 Task: In the  document claim.rtf Use the tool word Count 'and display word count while typing'. Find the word using Dictionary 'invaluable'. Below name insert the link: www.wikipedia.org
Action: Mouse moved to (217, 93)
Screenshot: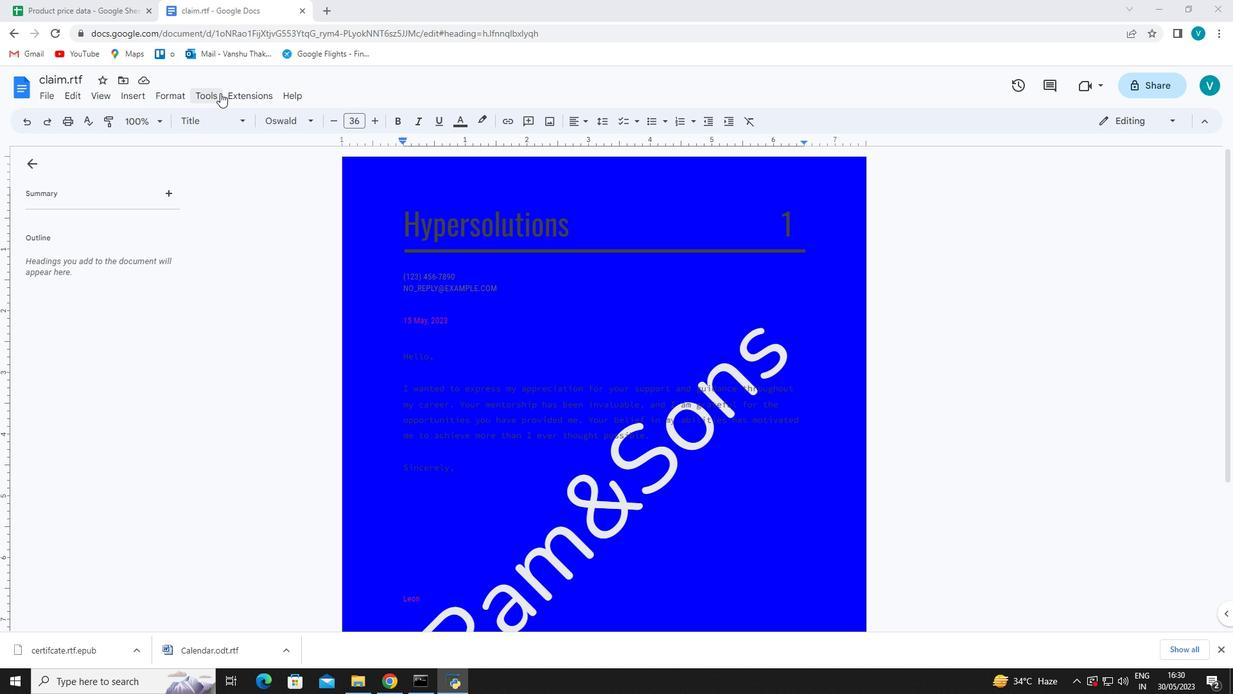 
Action: Mouse pressed left at (217, 93)
Screenshot: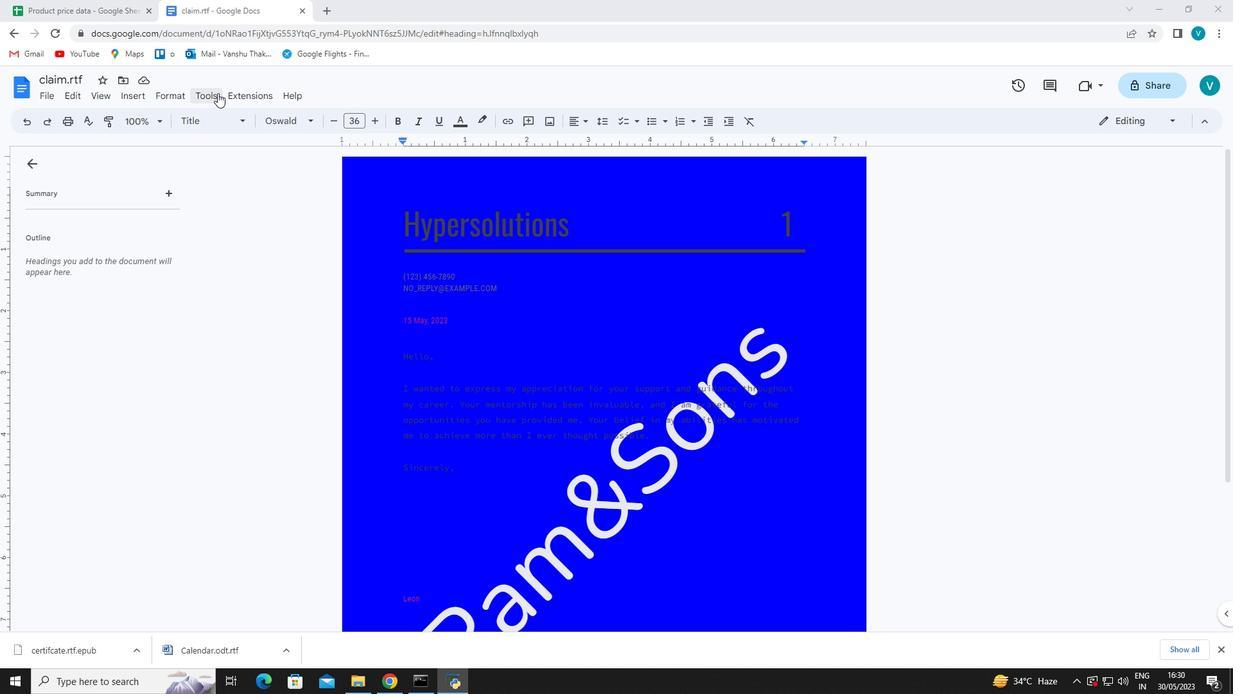 
Action: Mouse moved to (226, 138)
Screenshot: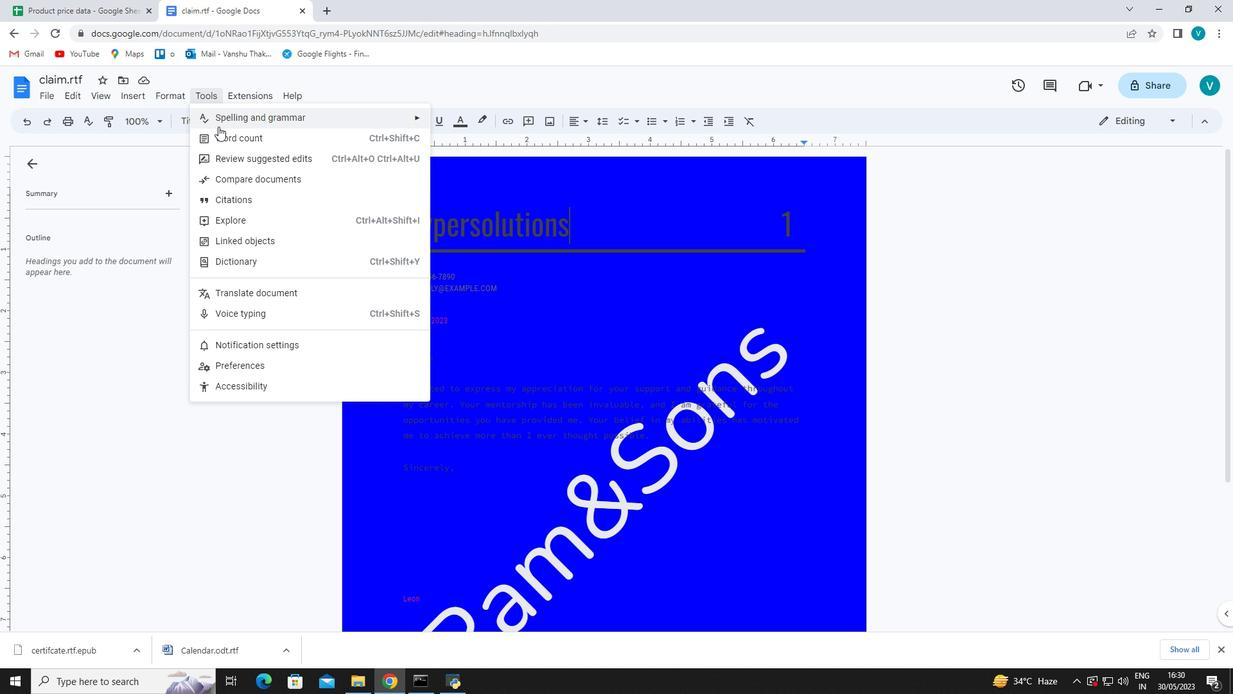 
Action: Mouse pressed left at (226, 138)
Screenshot: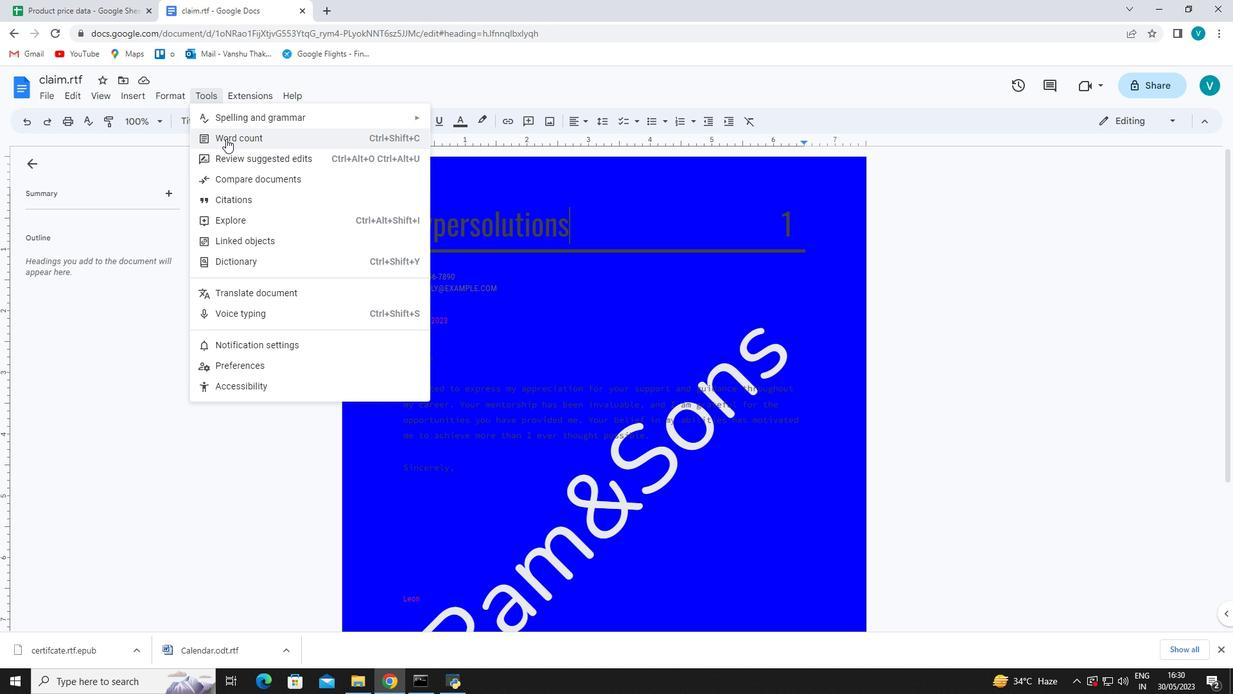 
Action: Mouse moved to (538, 402)
Screenshot: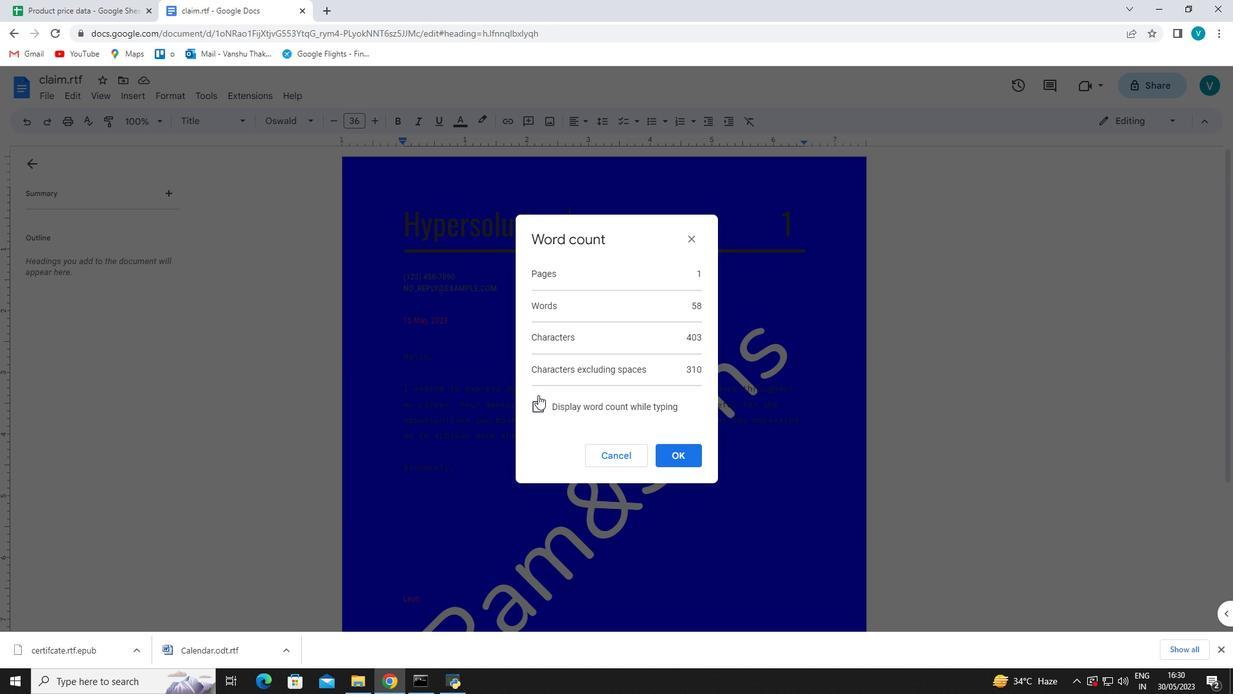 
Action: Mouse pressed left at (538, 402)
Screenshot: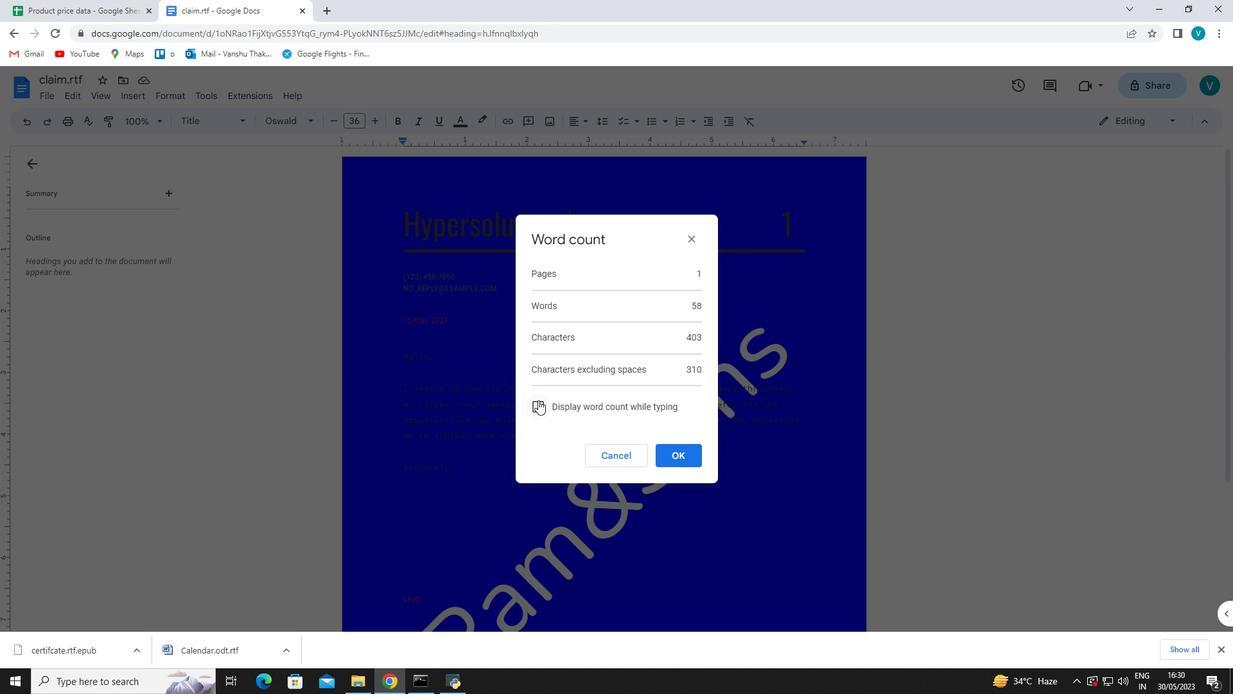 
Action: Mouse moved to (661, 449)
Screenshot: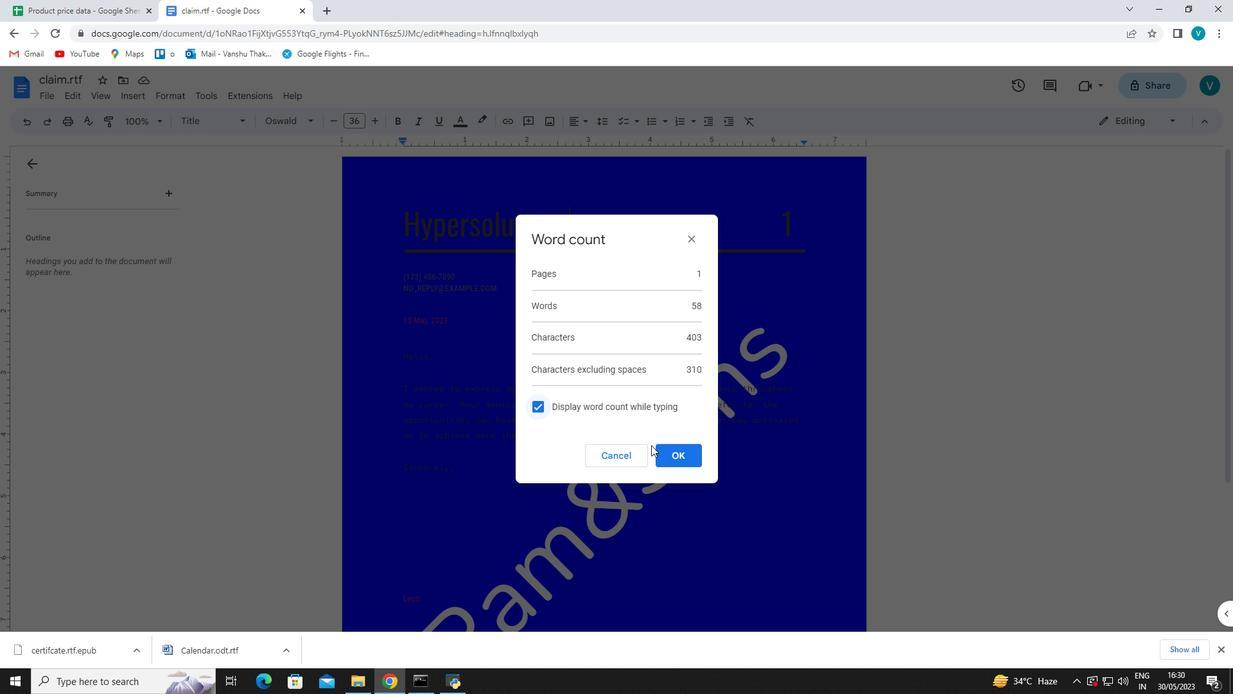 
Action: Mouse pressed left at (661, 449)
Screenshot: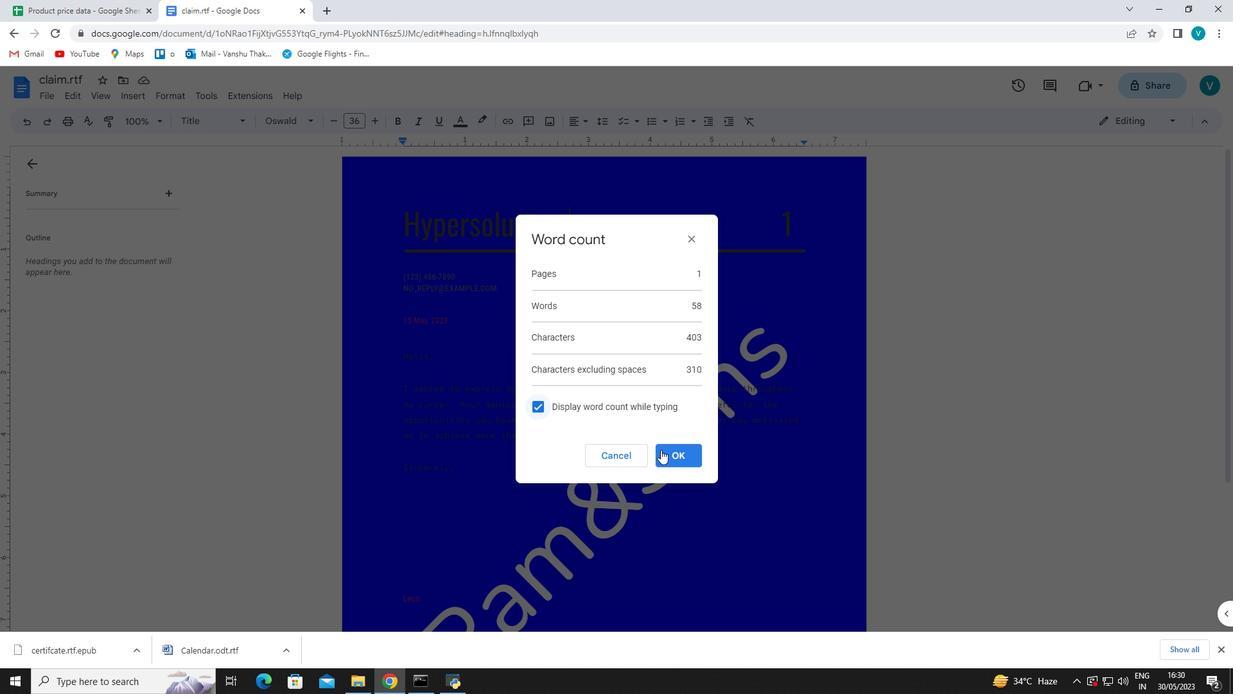 
Action: Mouse moved to (209, 97)
Screenshot: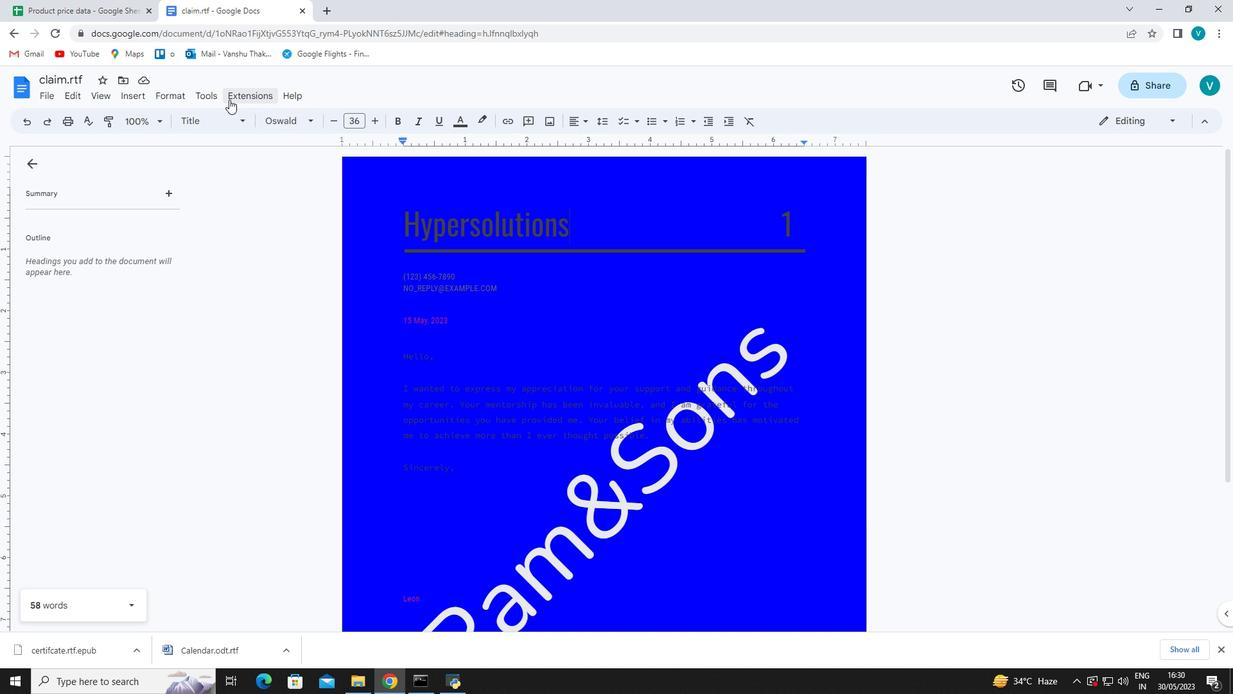 
Action: Mouse pressed left at (209, 97)
Screenshot: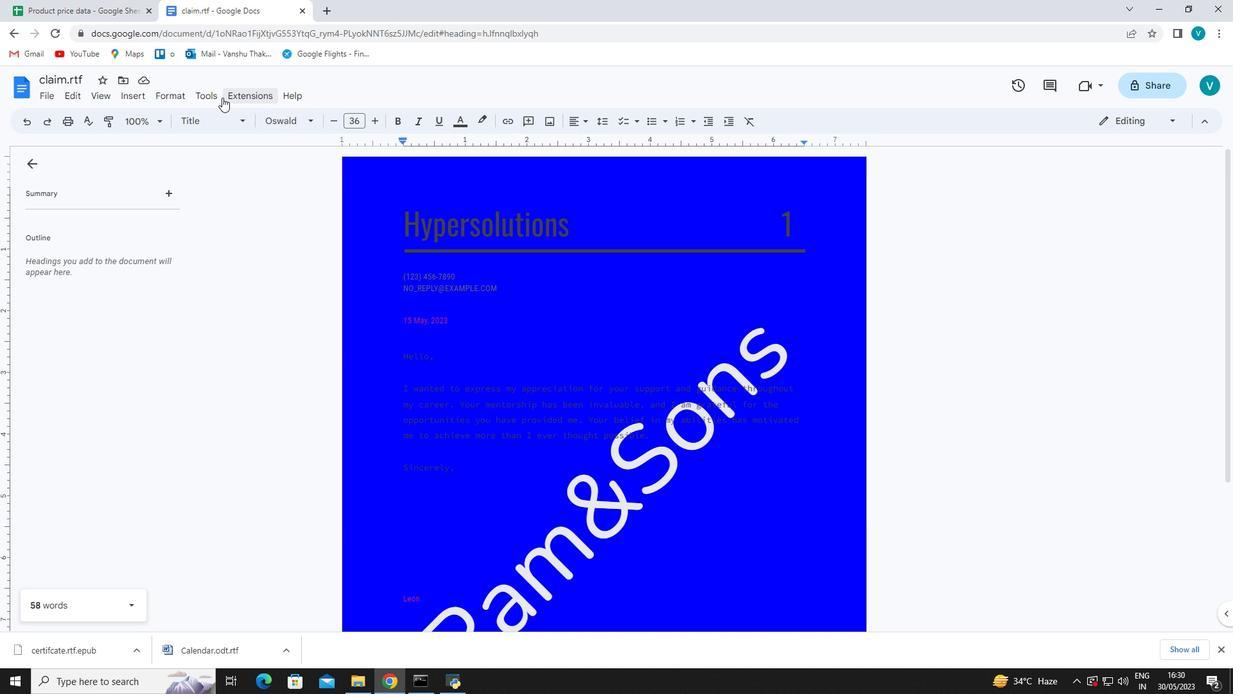 
Action: Mouse moved to (264, 257)
Screenshot: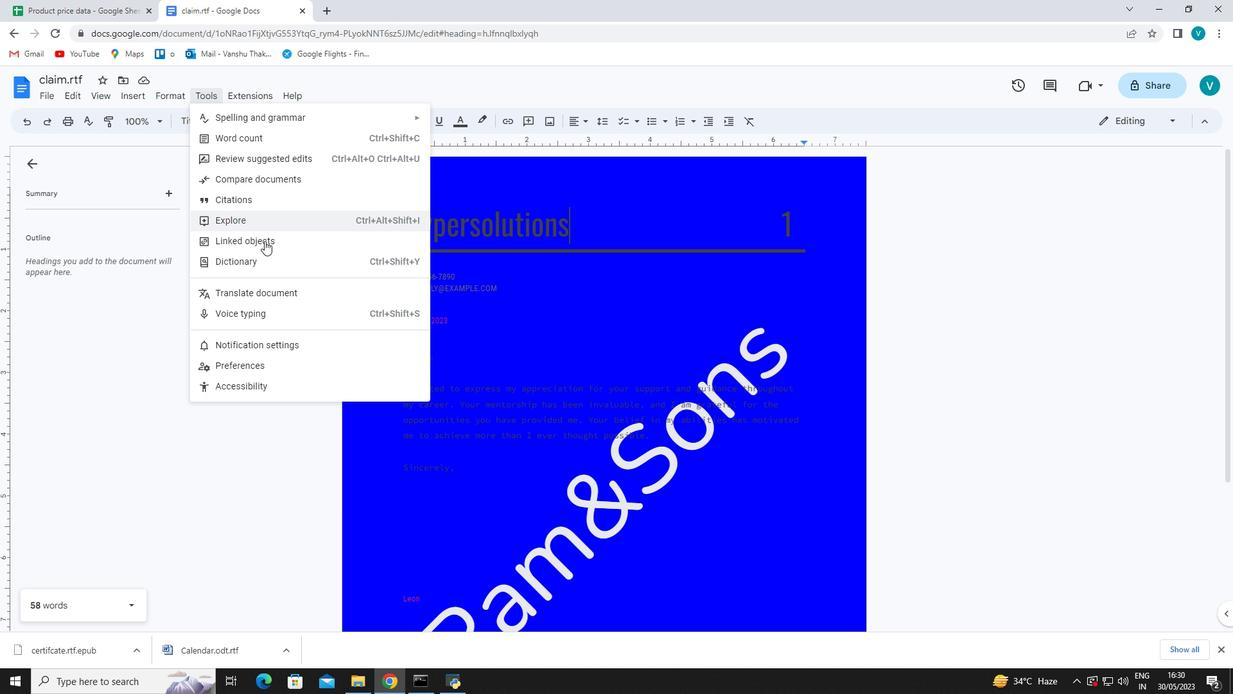 
Action: Mouse pressed left at (264, 257)
Screenshot: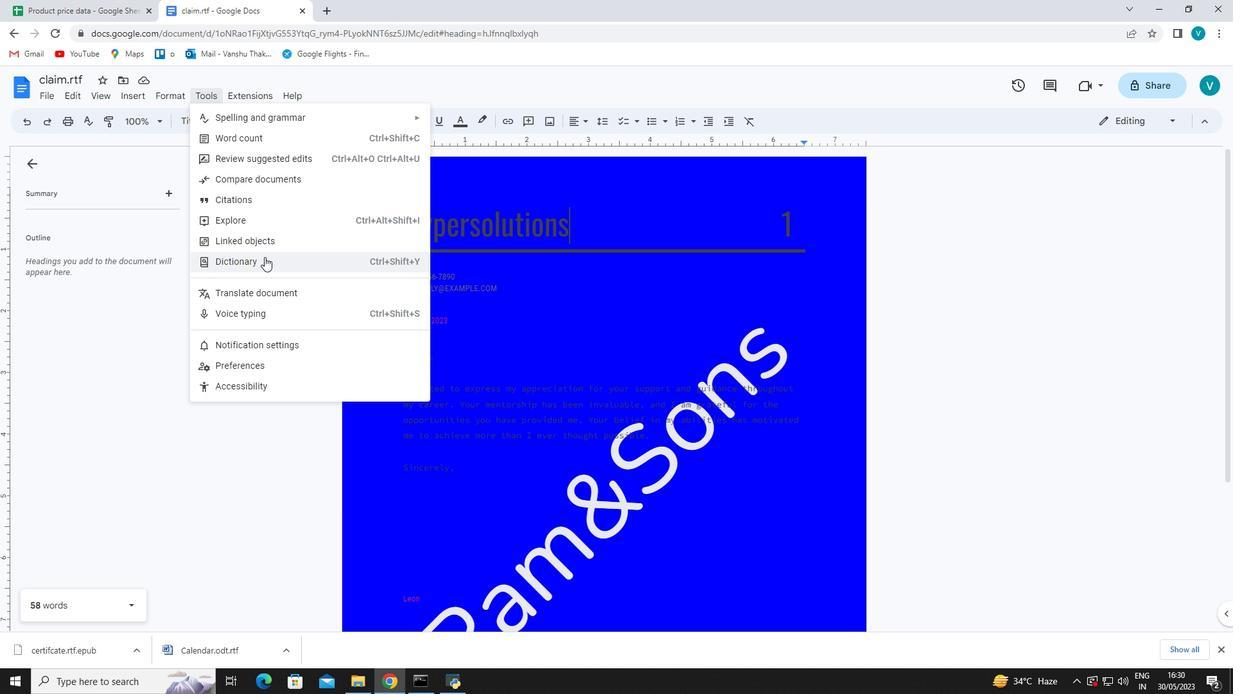 
Action: Mouse moved to (1099, 156)
Screenshot: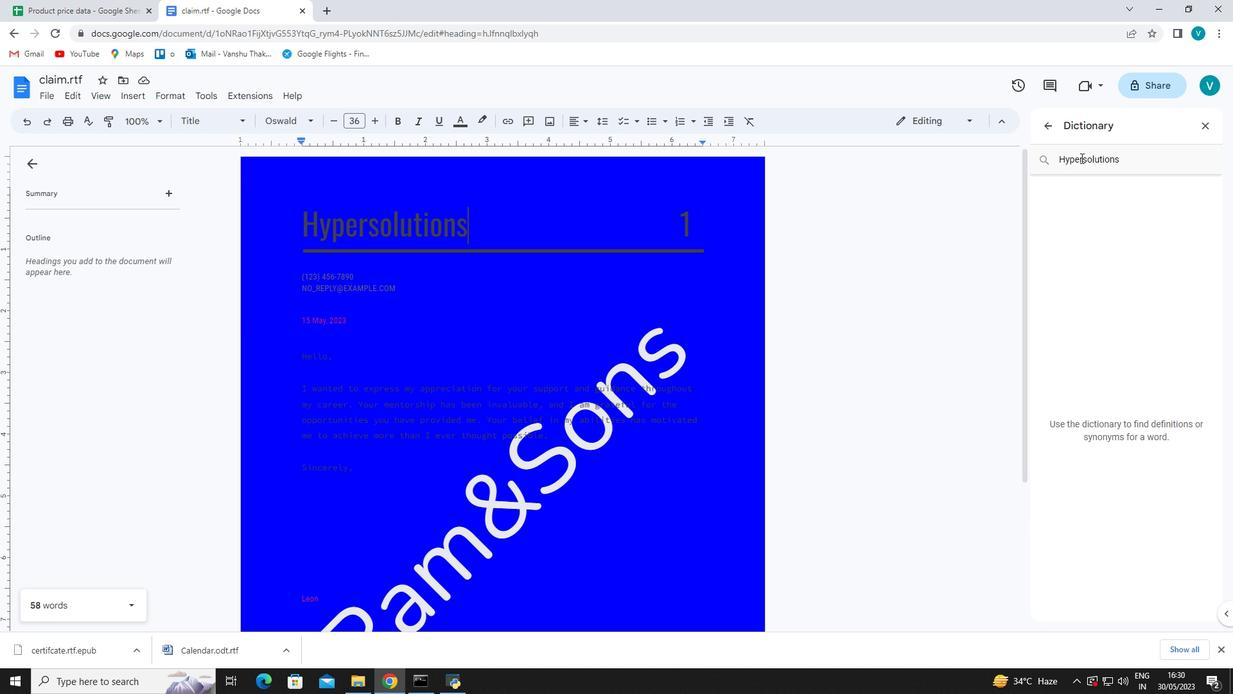 
Action: Mouse pressed left at (1099, 156)
Screenshot: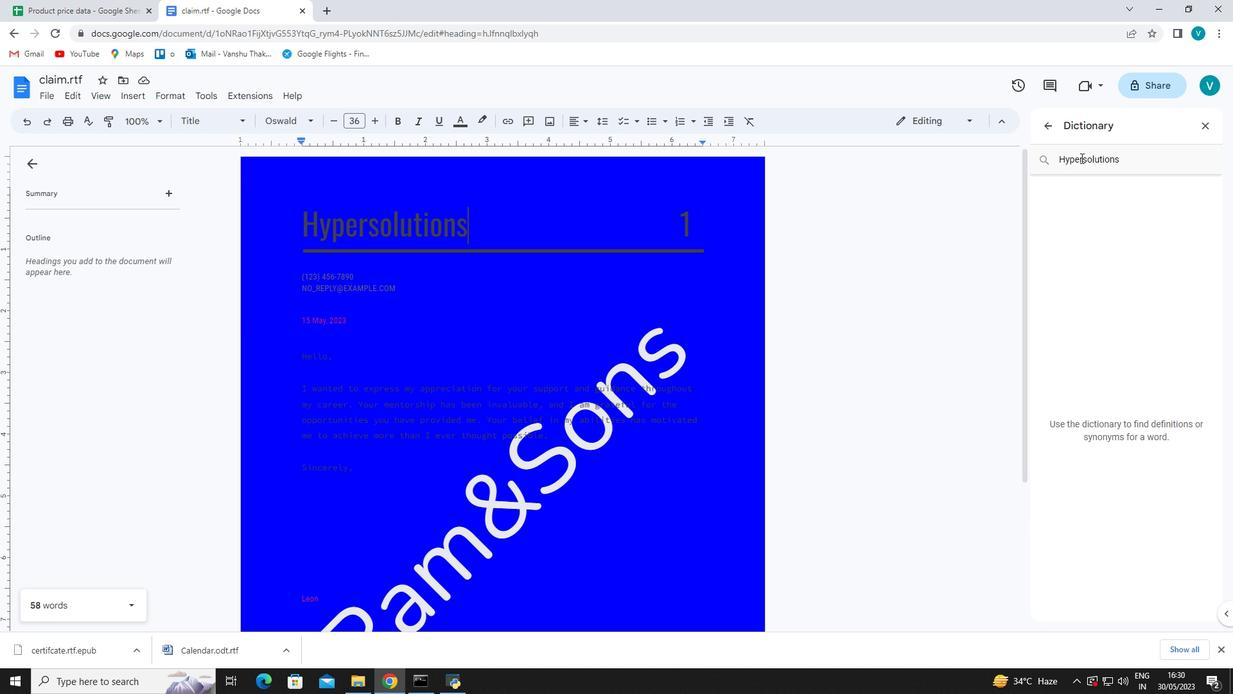 
Action: Mouse moved to (1123, 161)
Screenshot: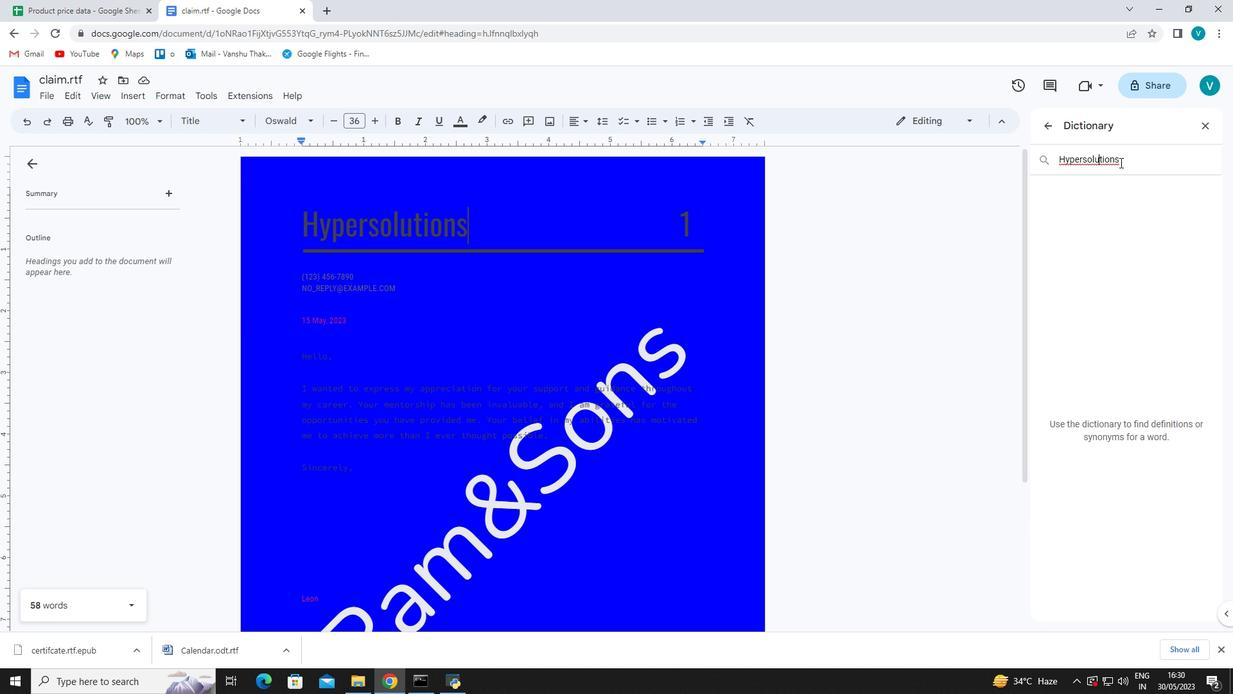 
Action: Mouse pressed left at (1123, 161)
Screenshot: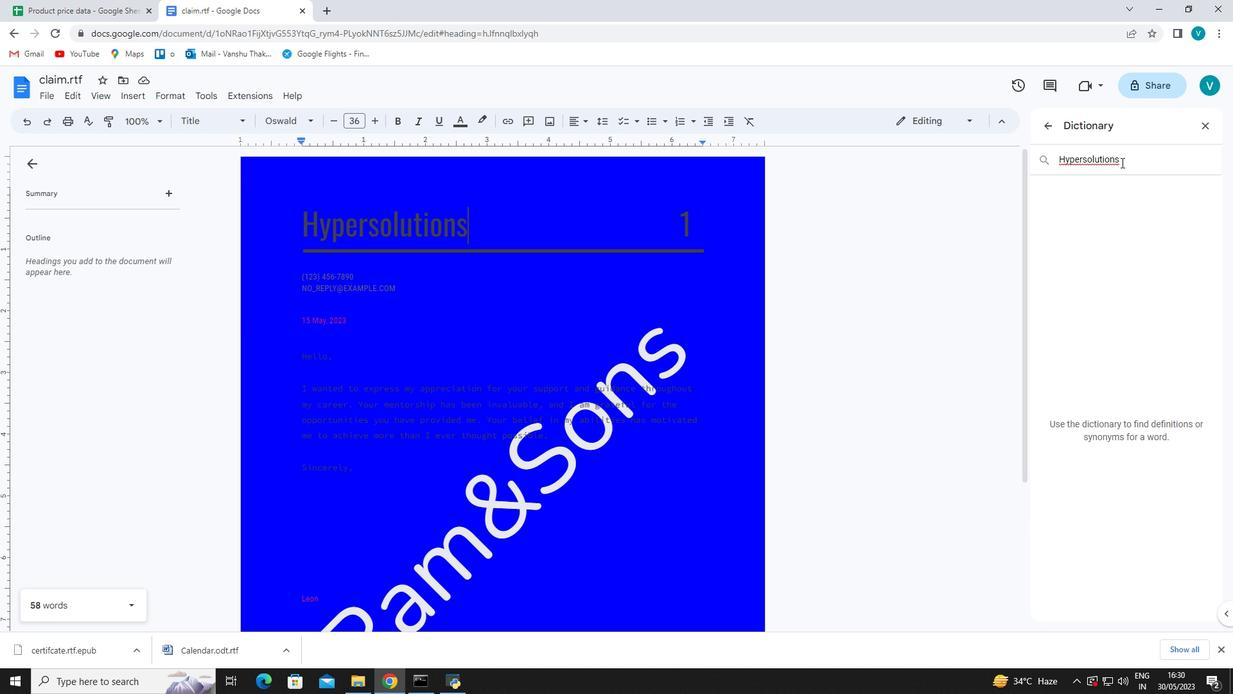 
Action: Mouse moved to (1039, 154)
Screenshot: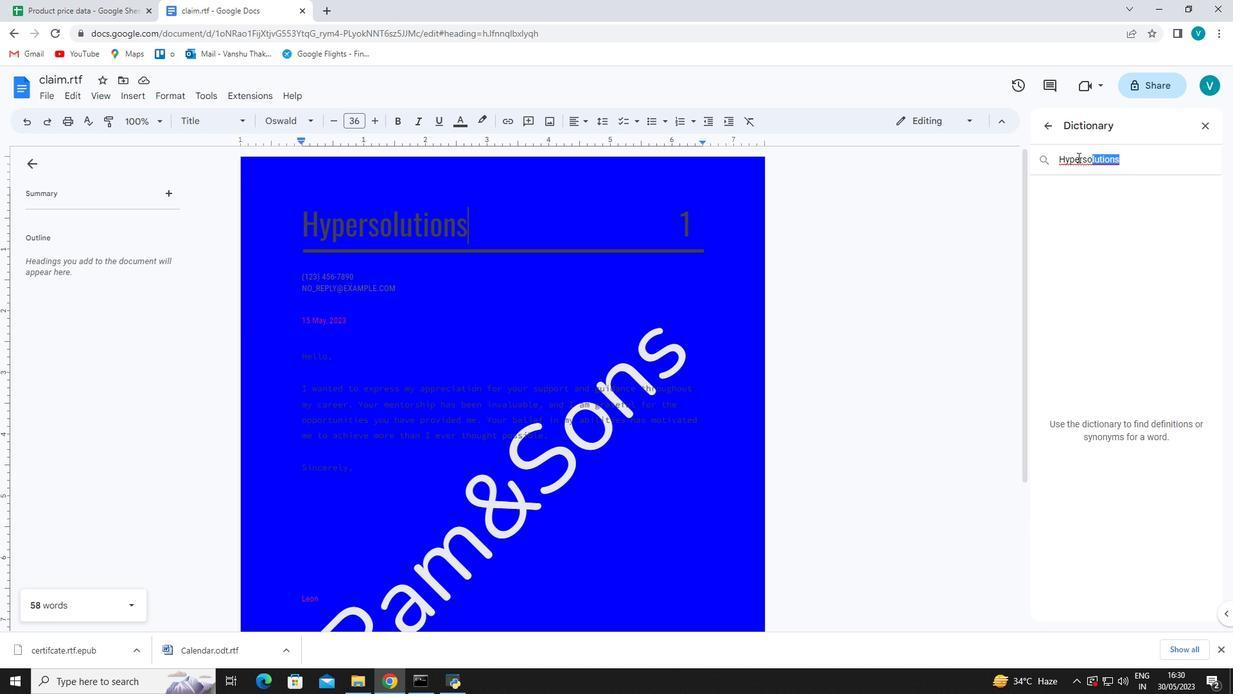 
Action: Key pressed <Key.shift>
Screenshot: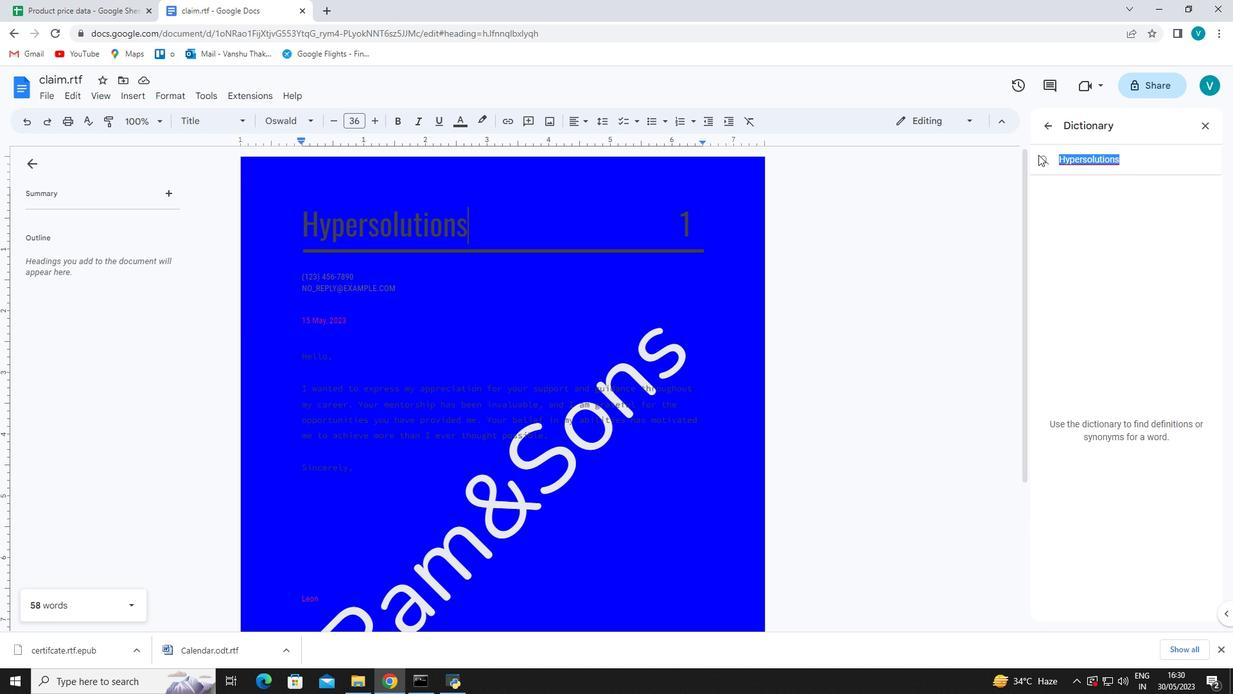 
Action: Mouse moved to (1016, 143)
Screenshot: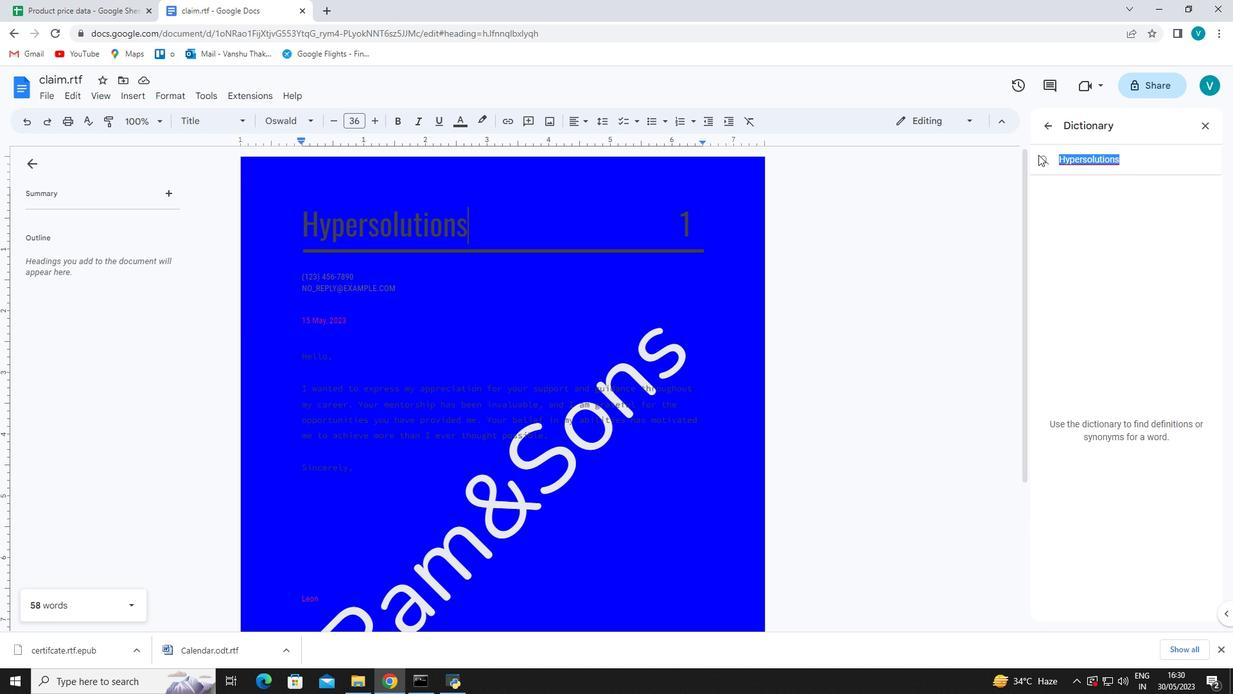 
Action: Key pressed invaluable<Key.enter>
Screenshot: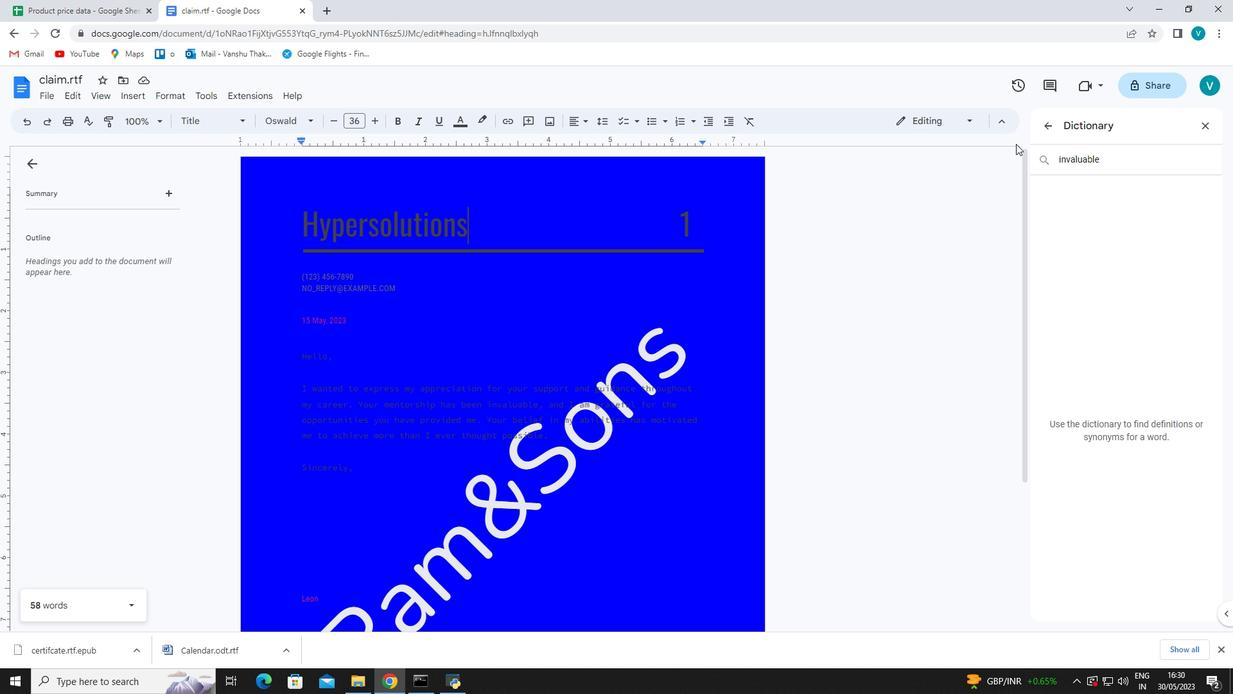 
Action: Mouse moved to (1156, 210)
Screenshot: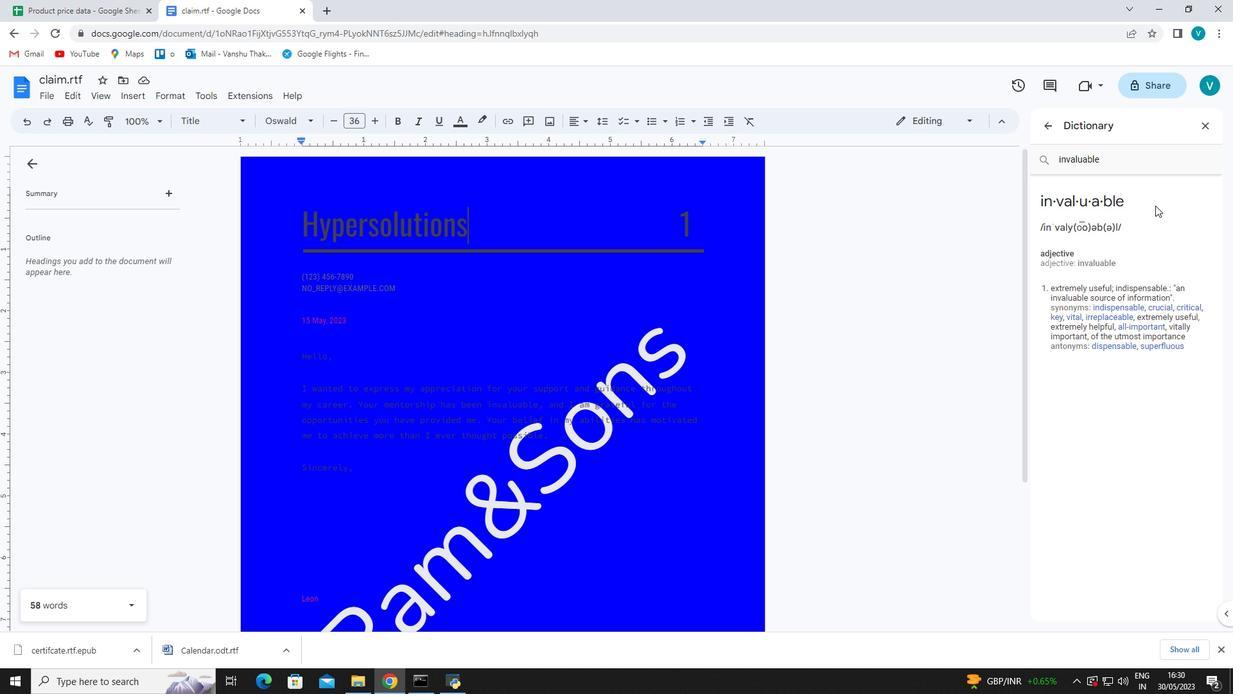 
Action: Mouse scrolled (1156, 210) with delta (0, 0)
Screenshot: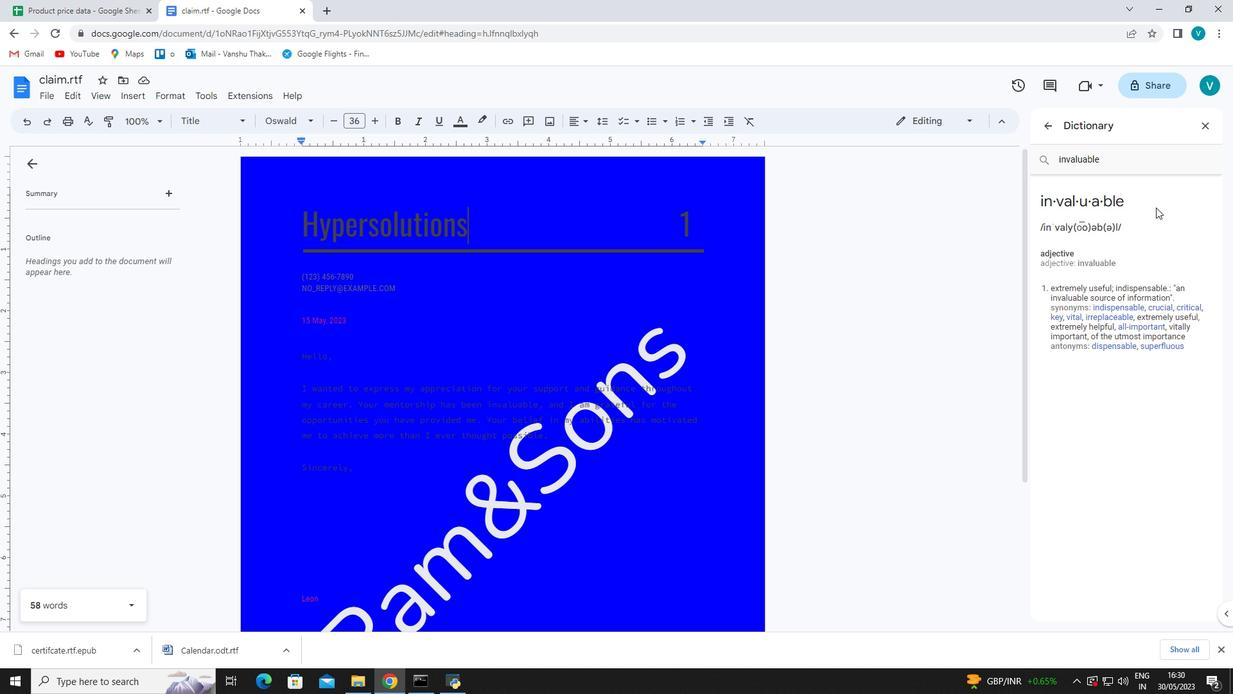 
Action: Mouse moved to (1155, 213)
Screenshot: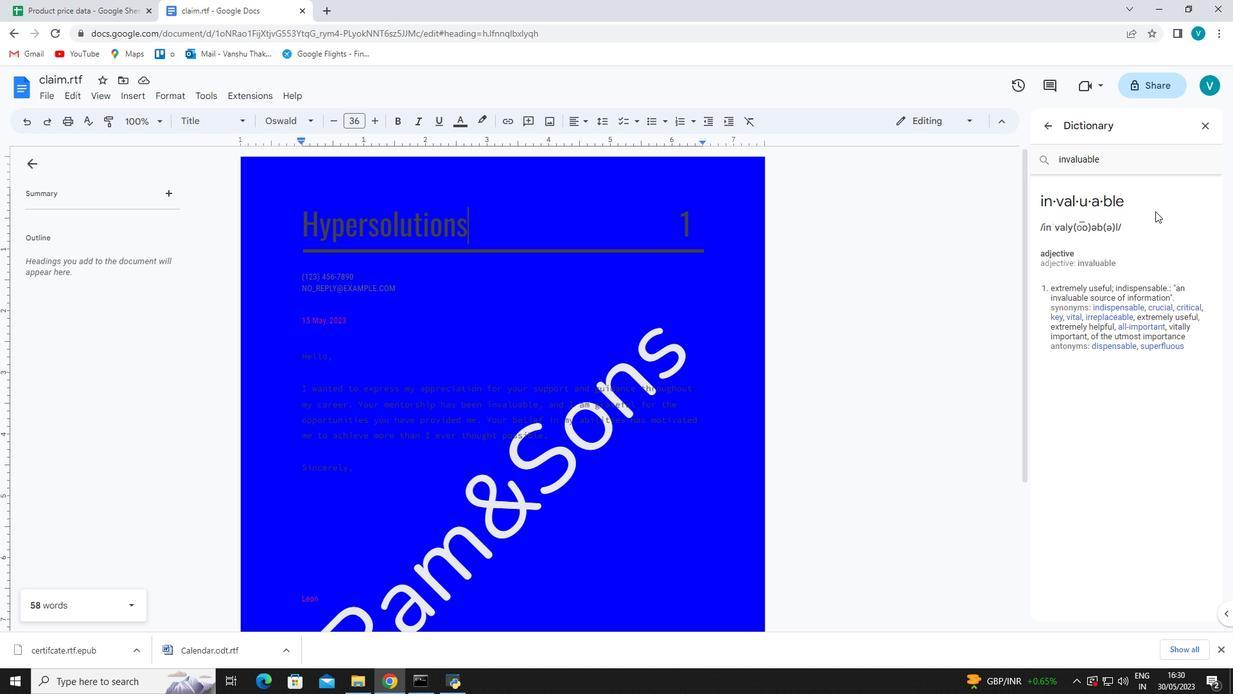 
Action: Mouse scrolled (1155, 212) with delta (0, 0)
Screenshot: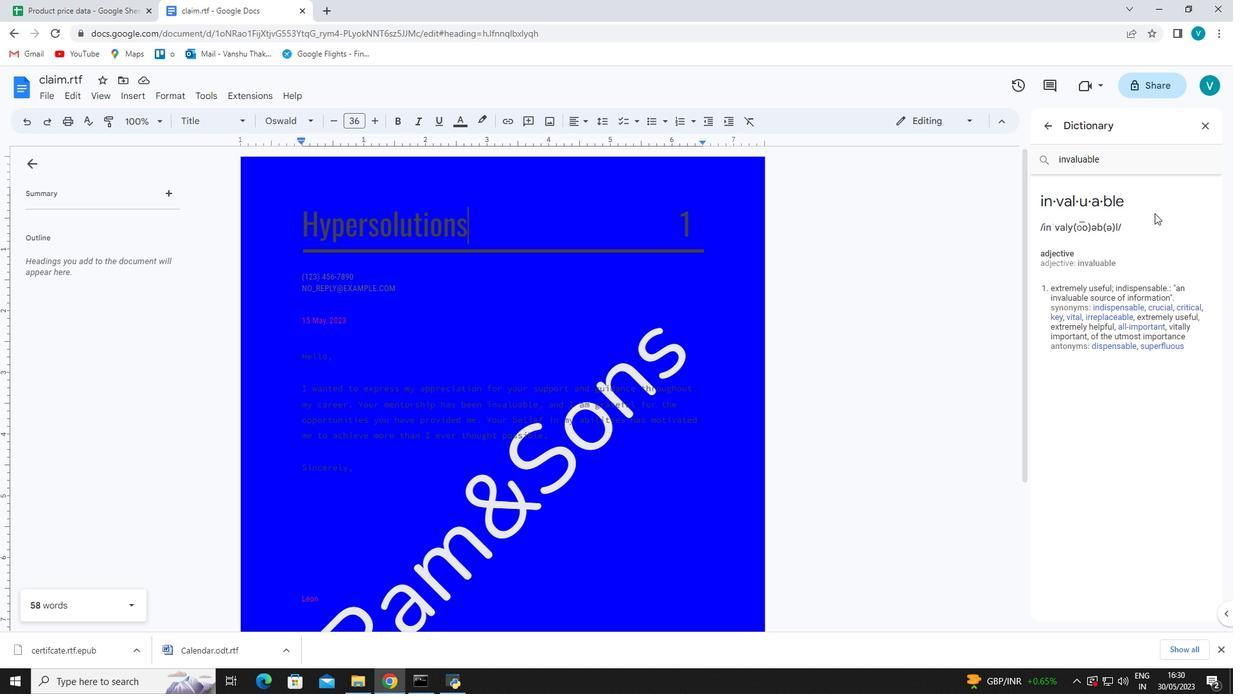 
Action: Mouse scrolled (1155, 212) with delta (0, 0)
Screenshot: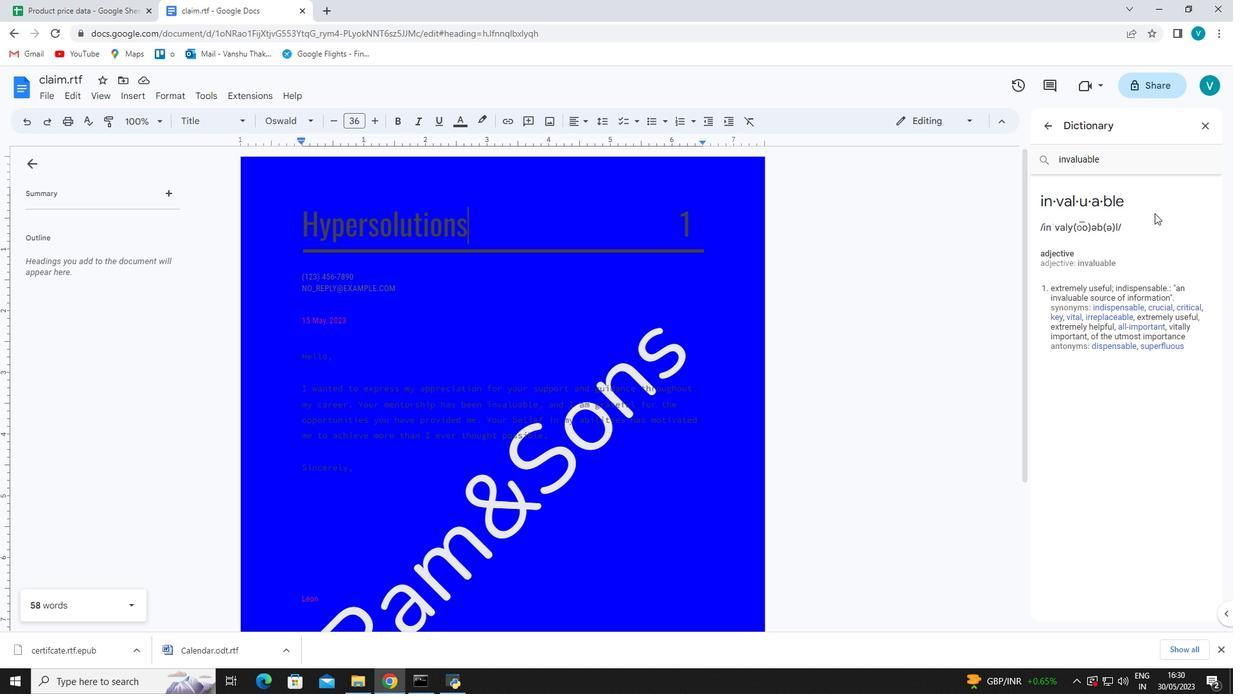 
Action: Mouse scrolled (1155, 212) with delta (0, 0)
Screenshot: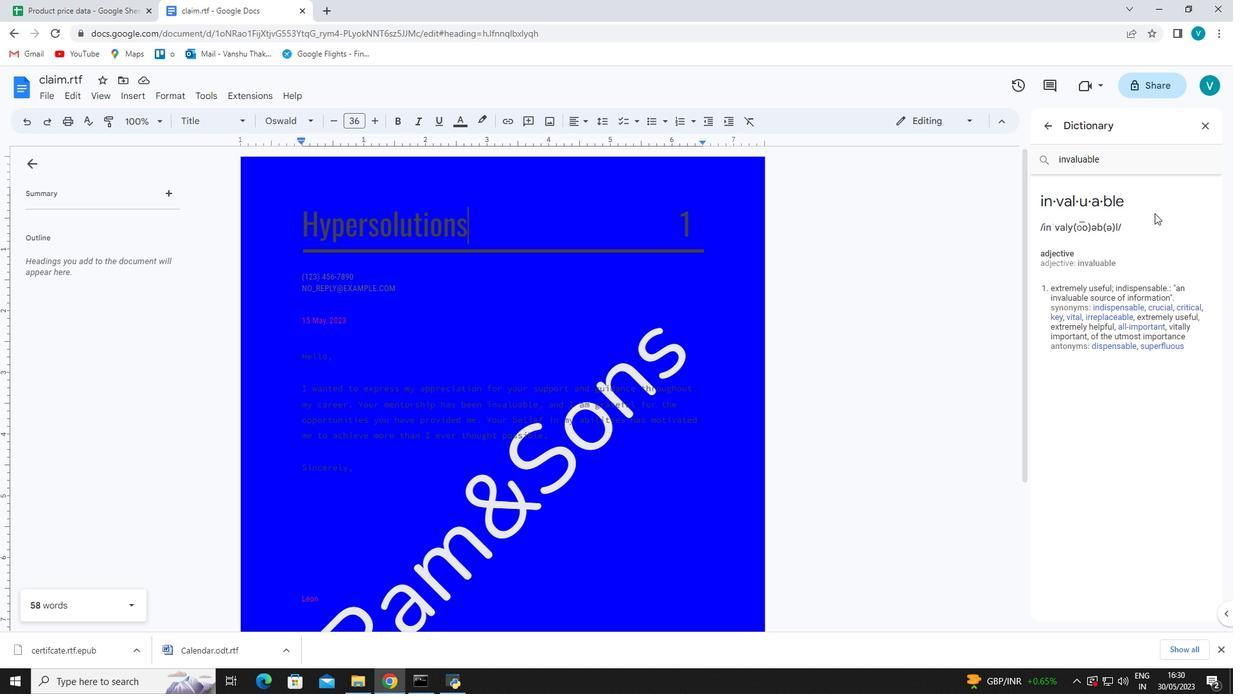 
Action: Mouse moved to (627, 460)
Screenshot: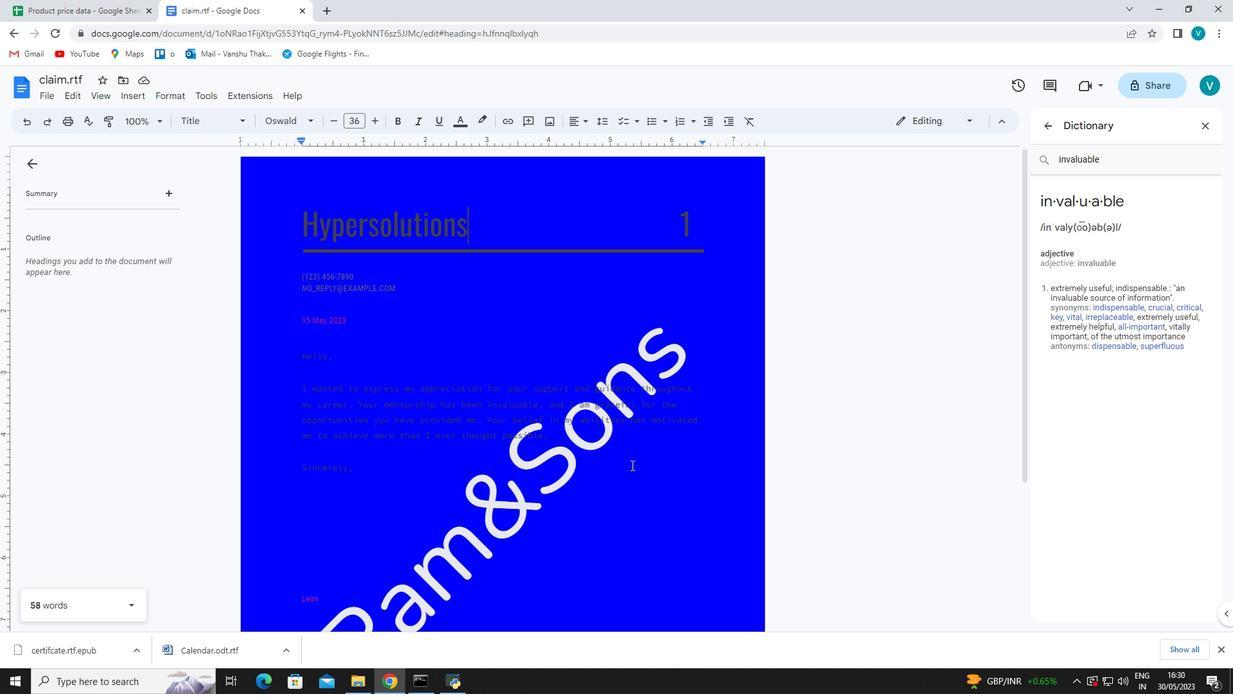 
Action: Mouse scrolled (627, 460) with delta (0, 0)
Screenshot: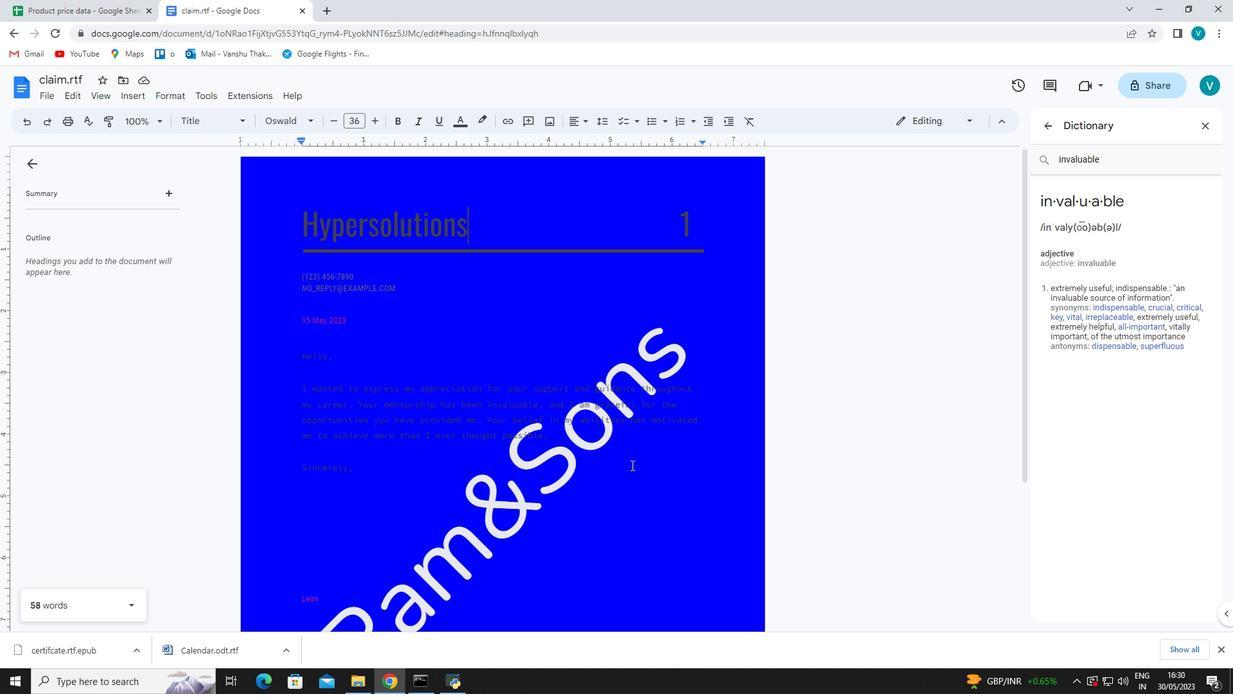 
Action: Mouse moved to (624, 449)
Screenshot: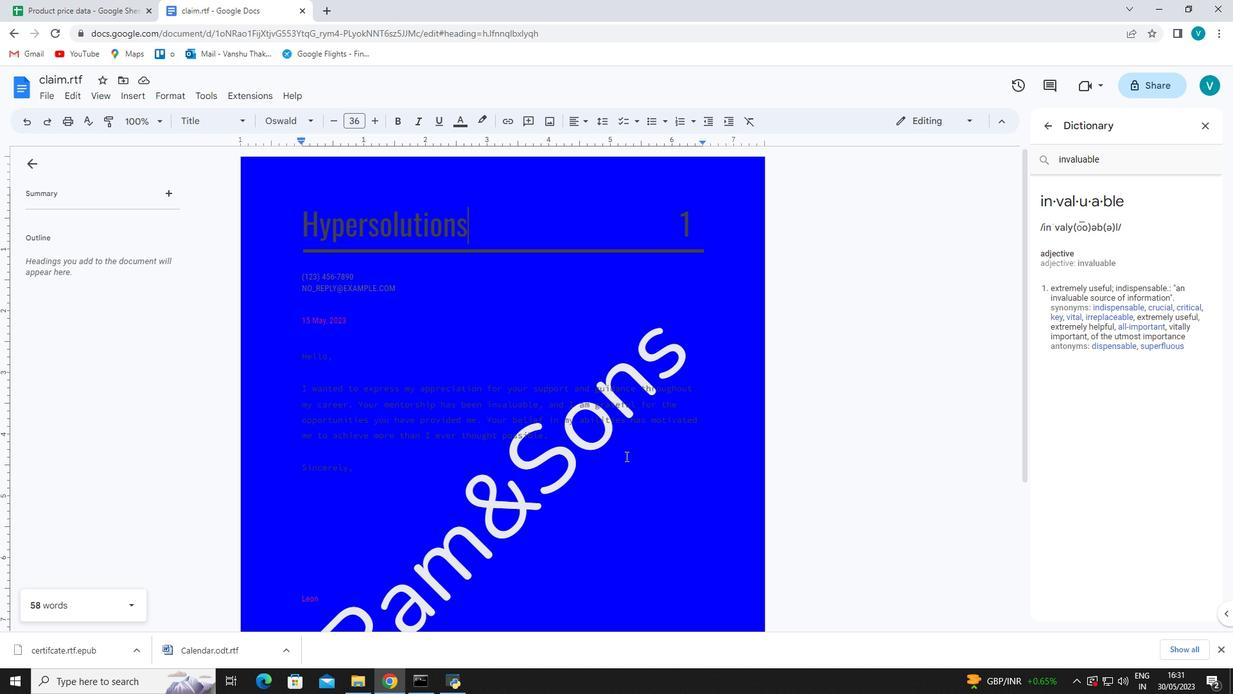 
Action: Mouse scrolled (624, 448) with delta (0, 0)
Screenshot: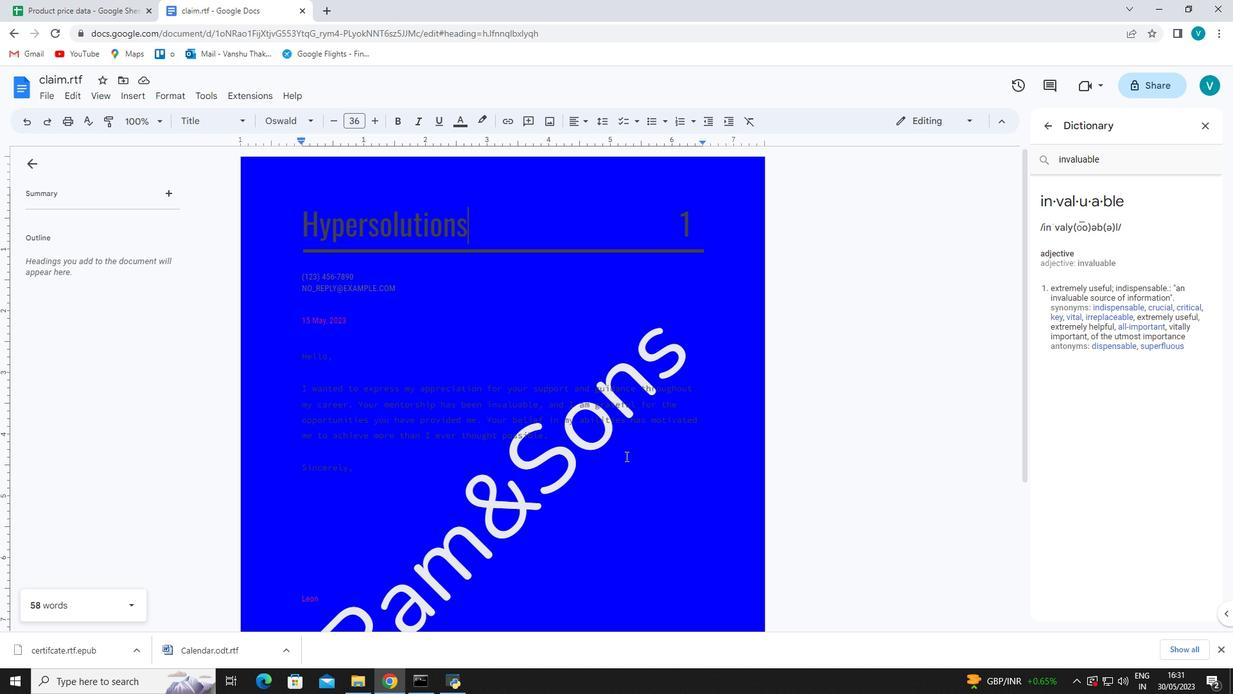 
Action: Mouse moved to (624, 446)
Screenshot: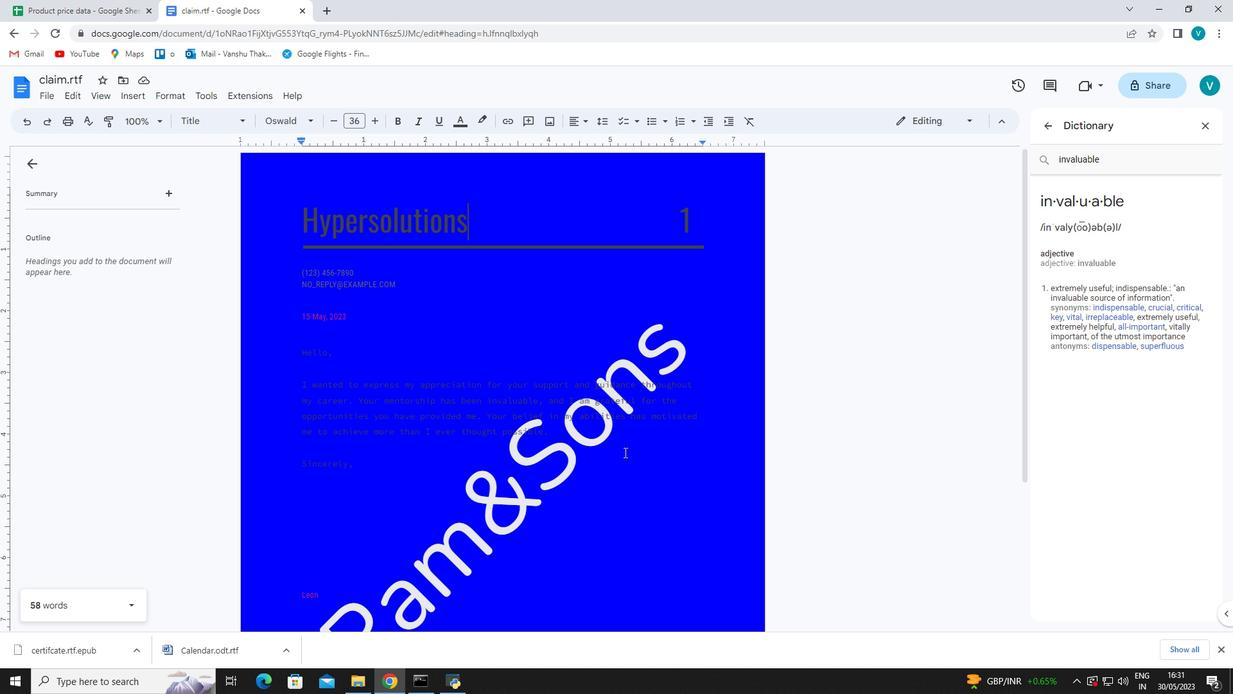 
Action: Mouse scrolled (624, 445) with delta (0, 0)
Screenshot: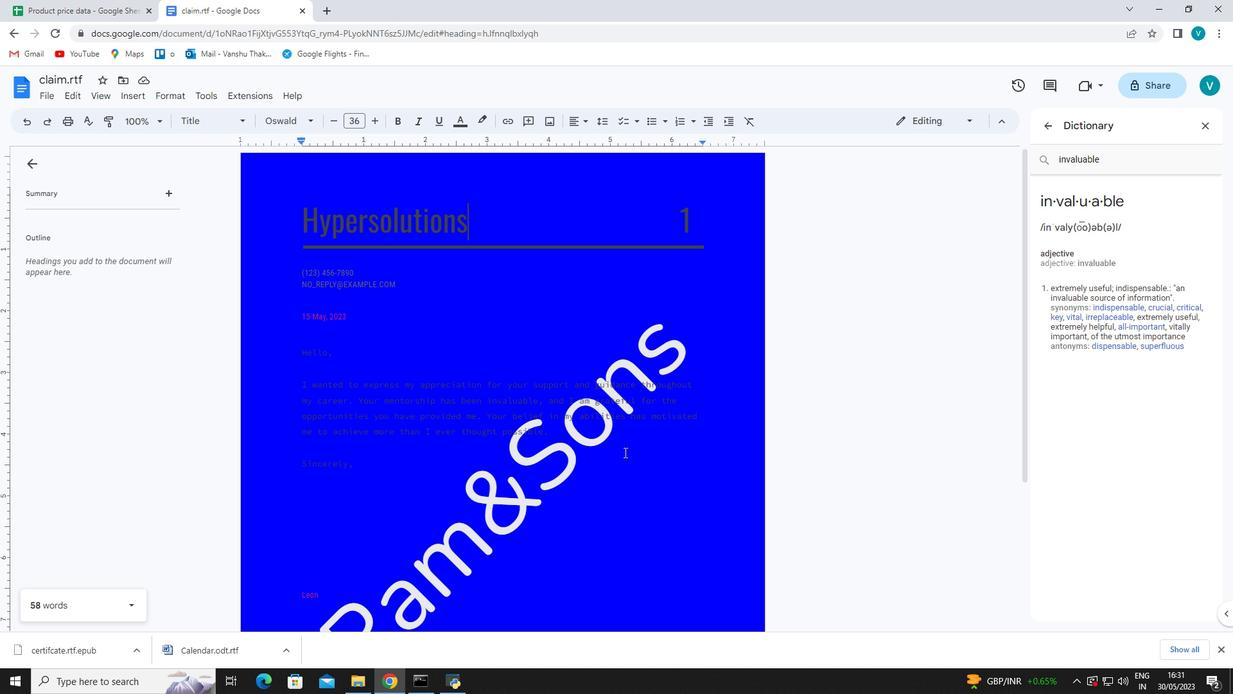 
Action: Mouse moved to (624, 443)
Screenshot: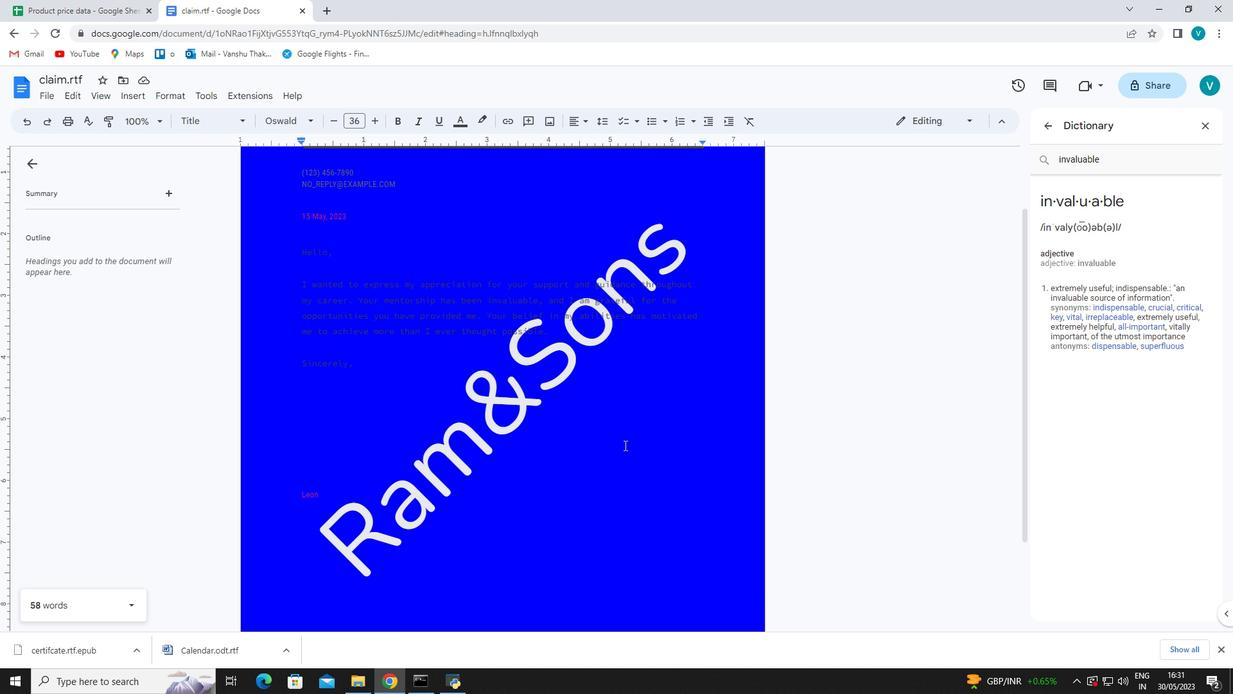 
Action: Mouse scrolled (624, 442) with delta (0, 0)
Screenshot: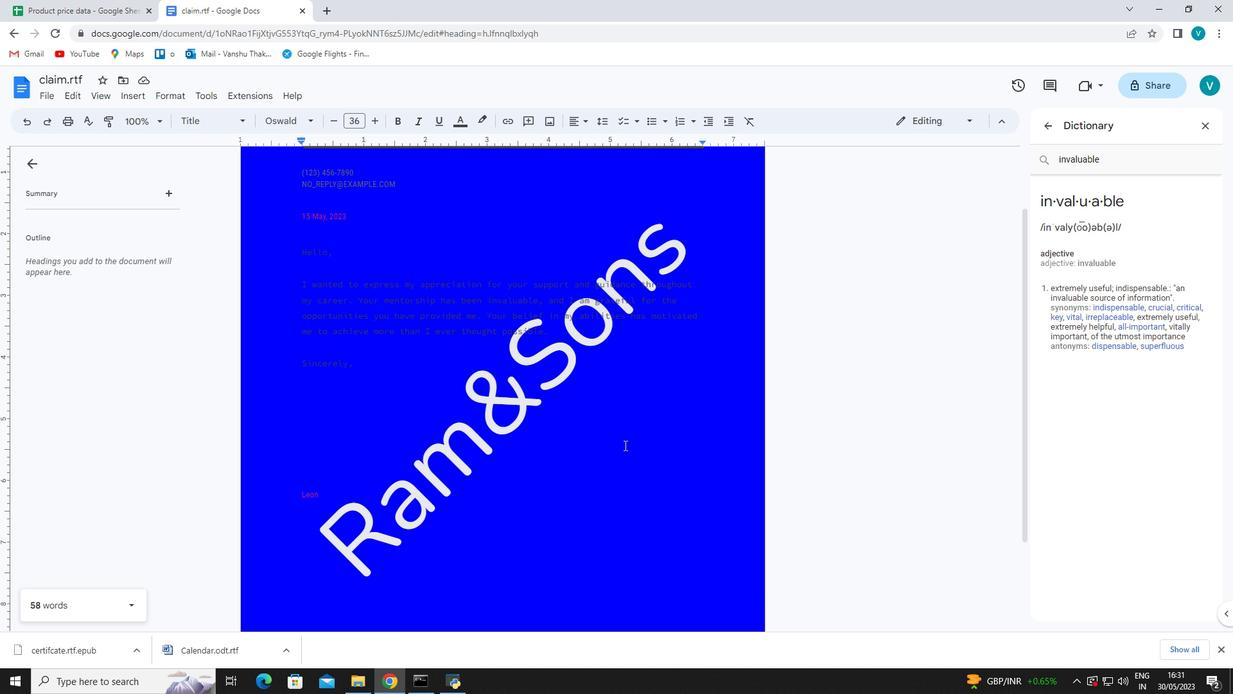
Action: Mouse moved to (321, 383)
Screenshot: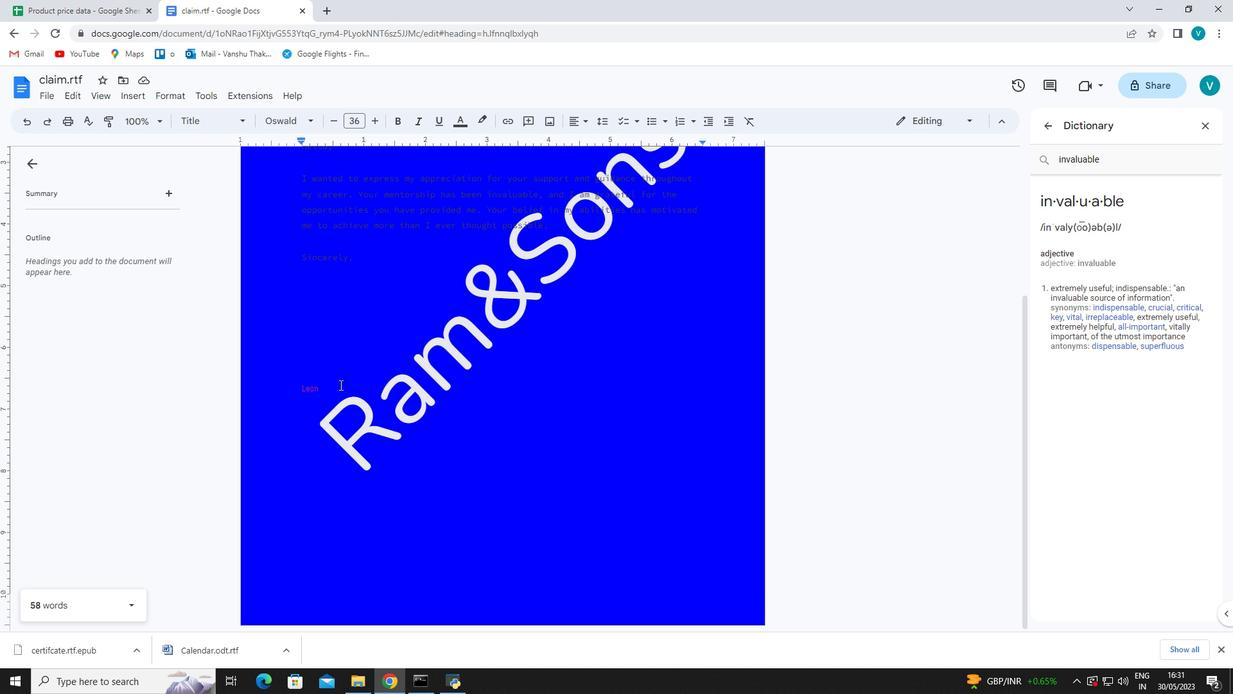 
Action: Mouse pressed left at (321, 383)
Screenshot: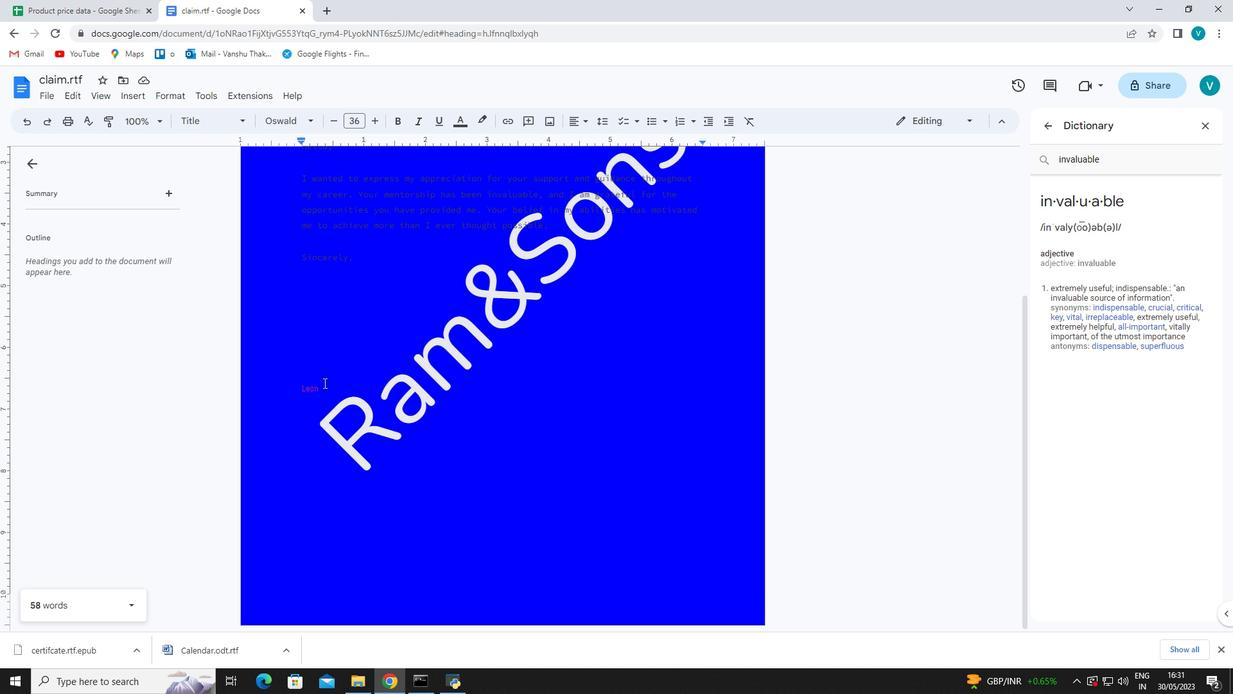 
Action: Mouse moved to (368, 391)
Screenshot: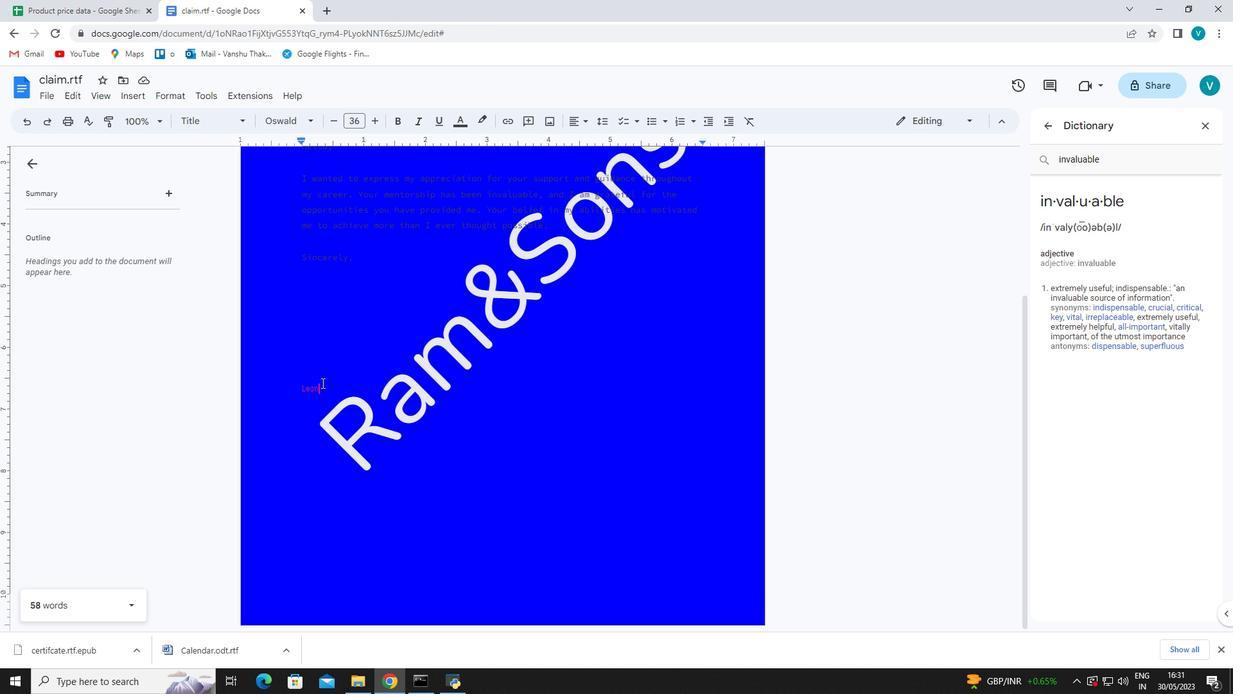 
Action: Key pressed <Key.enter>
Screenshot: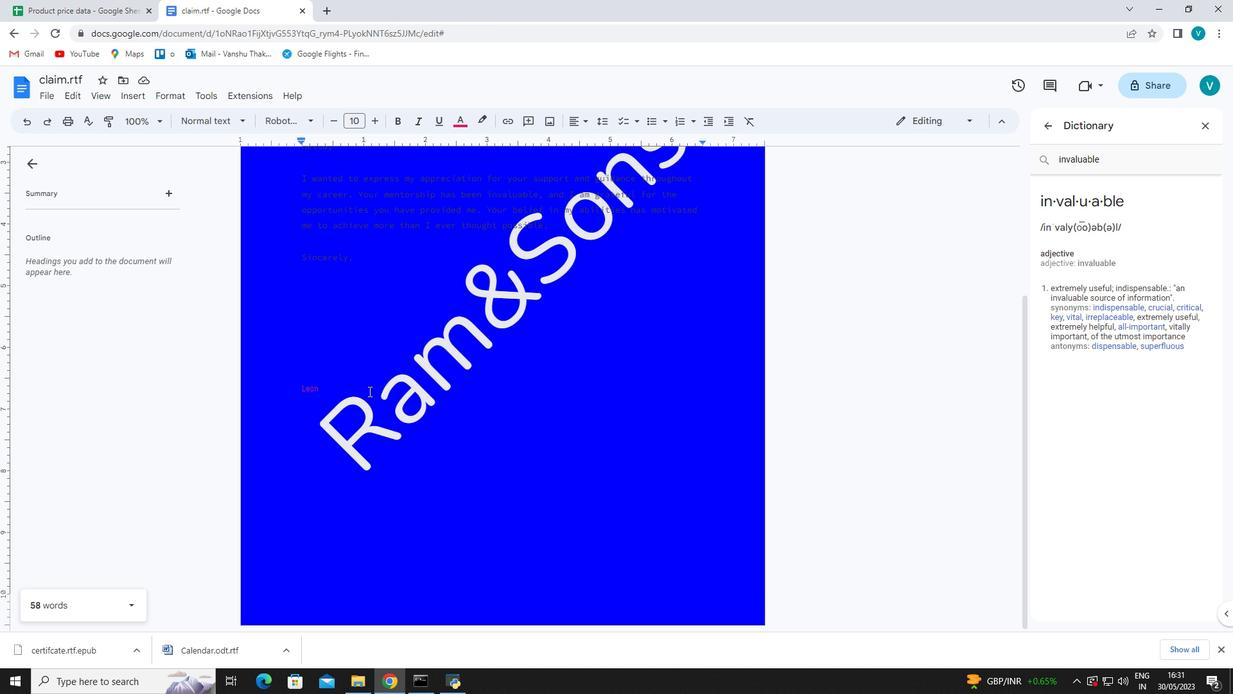 
Action: Mouse moved to (142, 97)
Screenshot: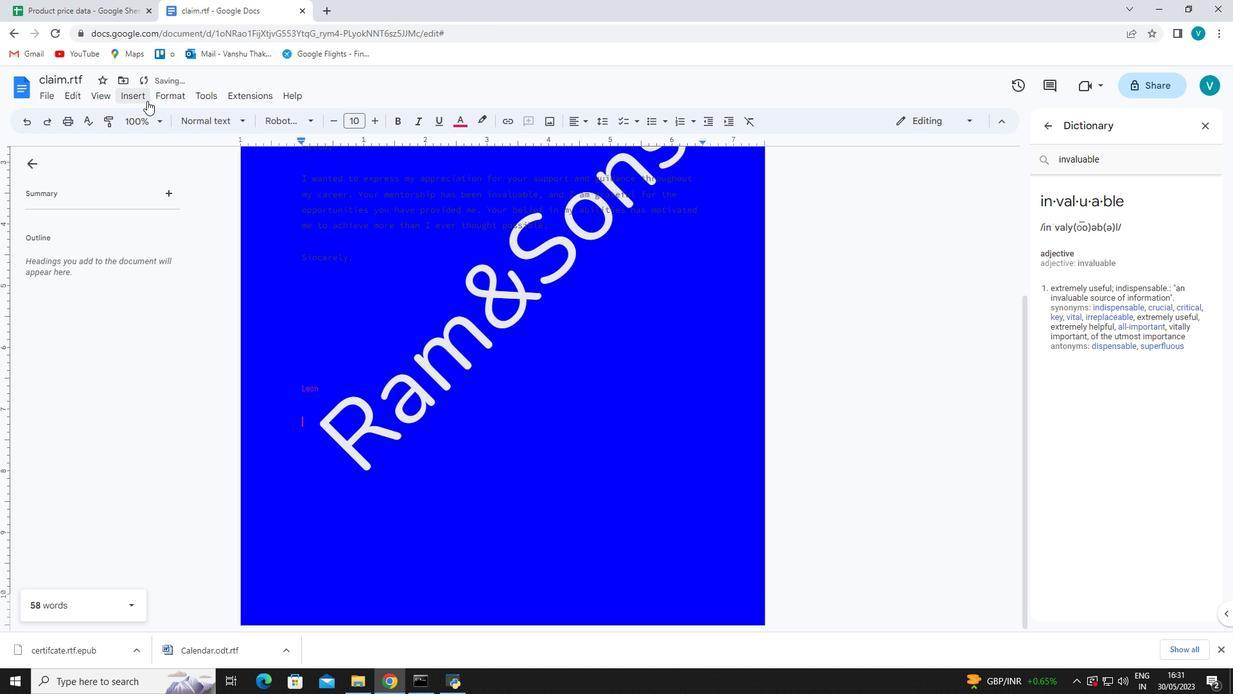 
Action: Mouse pressed left at (142, 97)
Screenshot: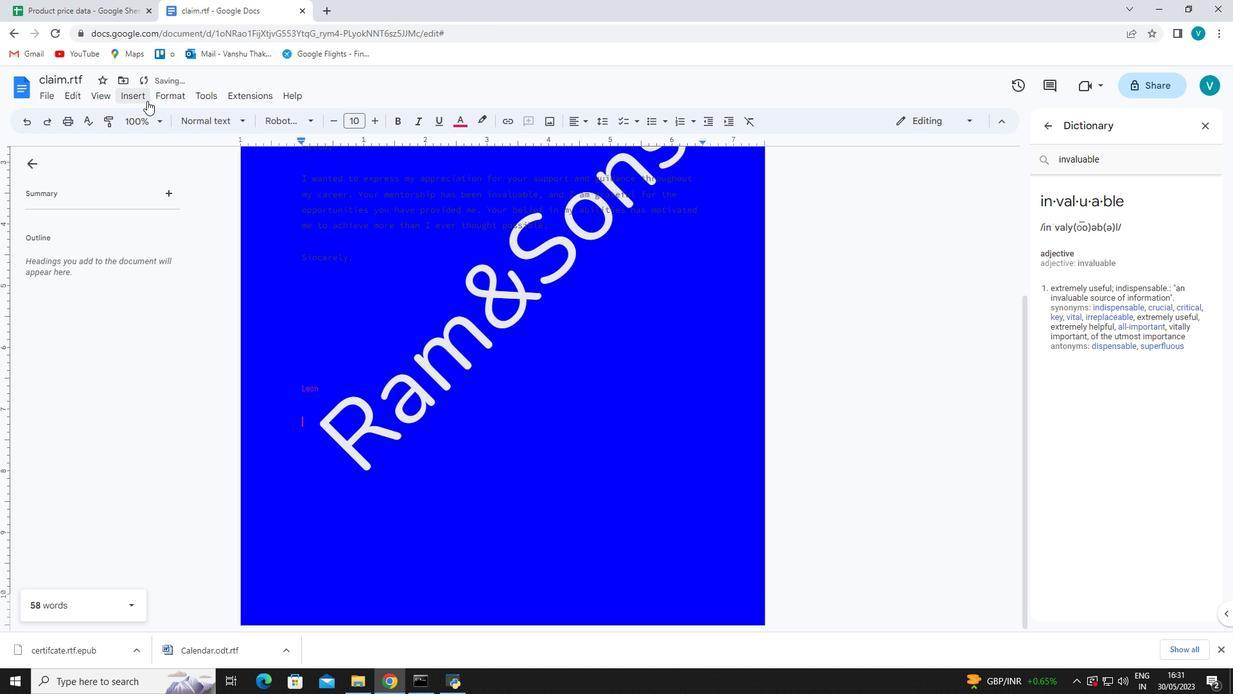 
Action: Mouse moved to (162, 485)
Screenshot: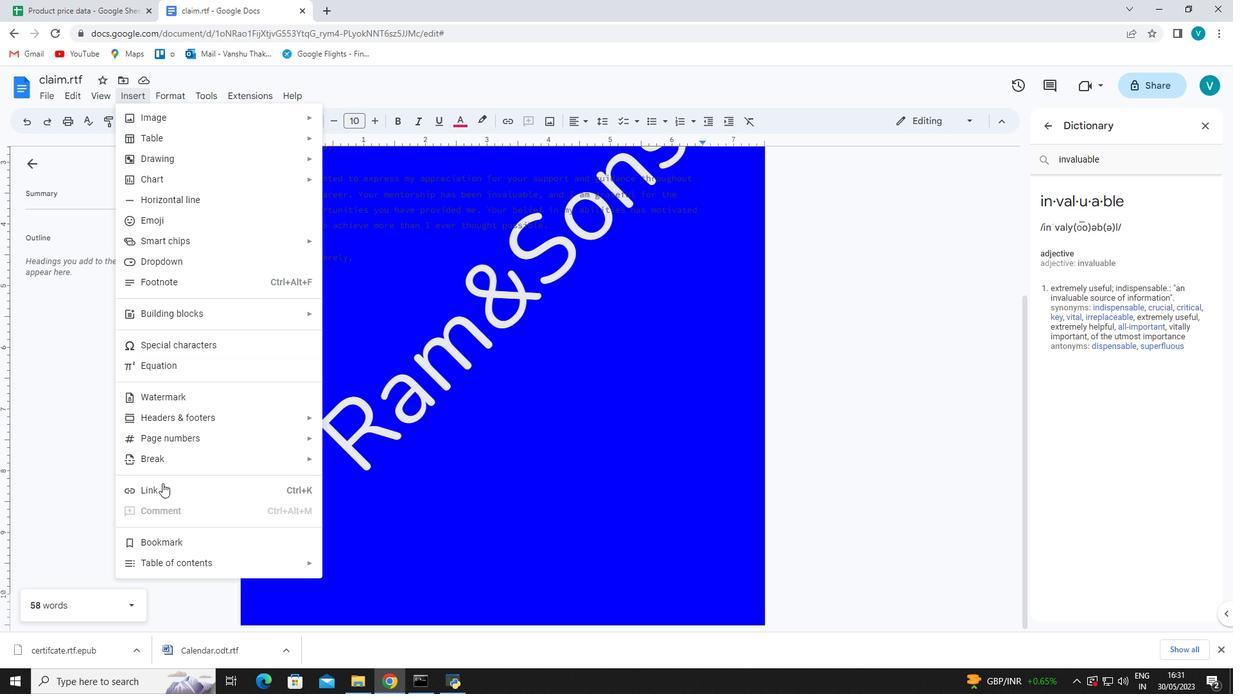 
Action: Mouse pressed left at (162, 485)
Screenshot: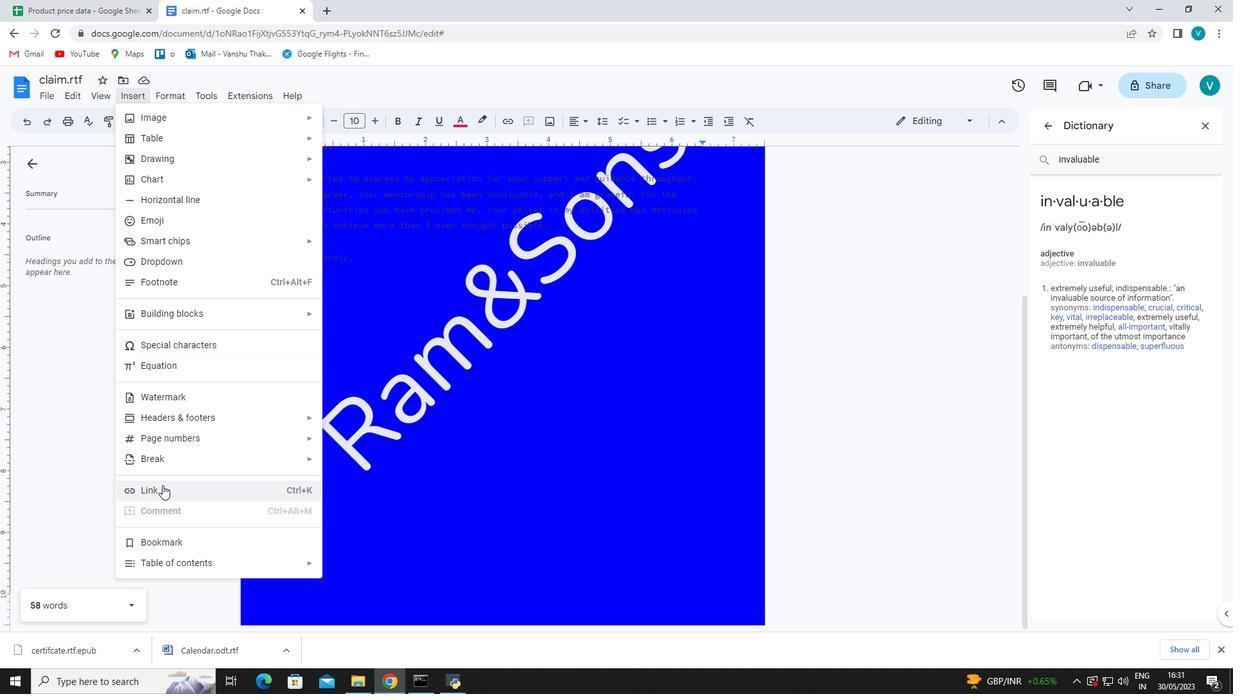 
Action: Mouse moved to (349, 221)
Screenshot: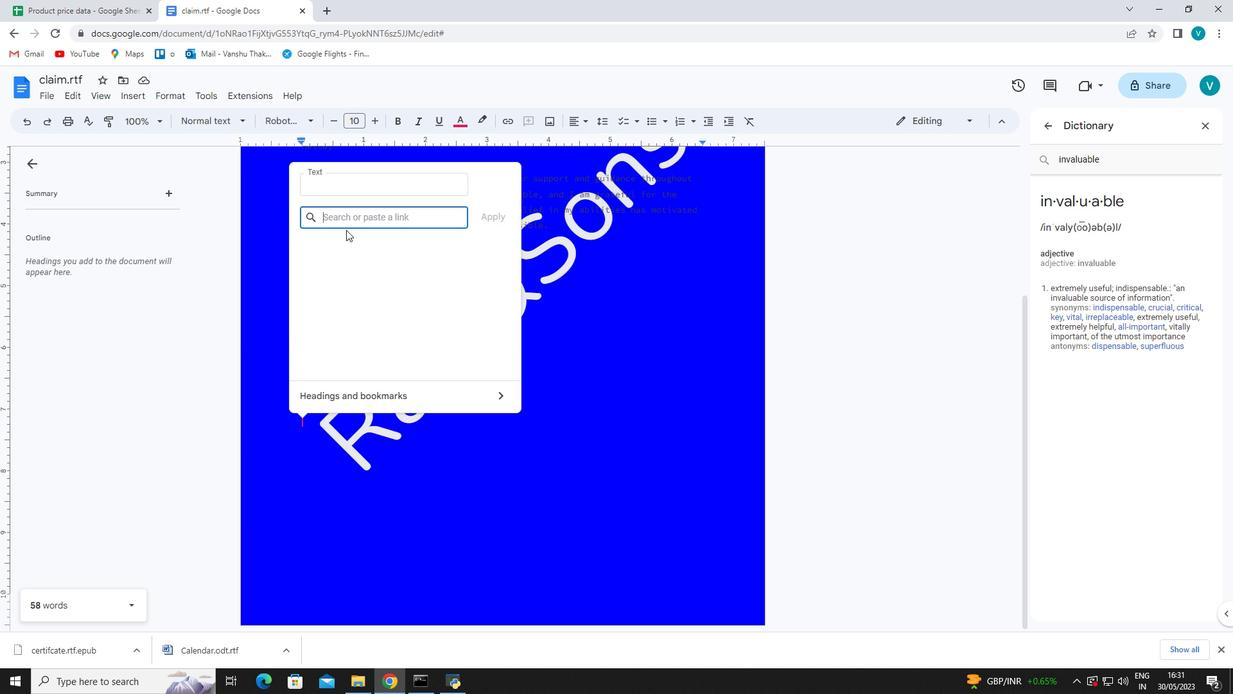 
Action: Mouse pressed left at (349, 221)
Screenshot: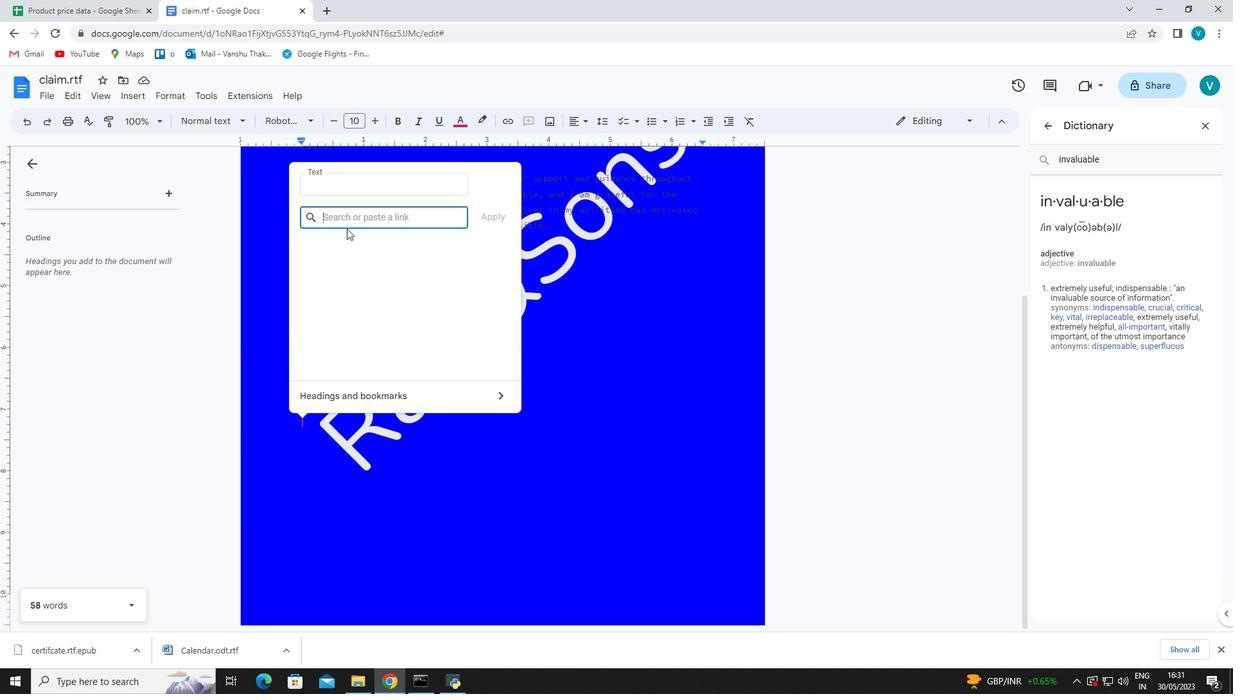 
Action: Key pressed www.wikipedia.org
Screenshot: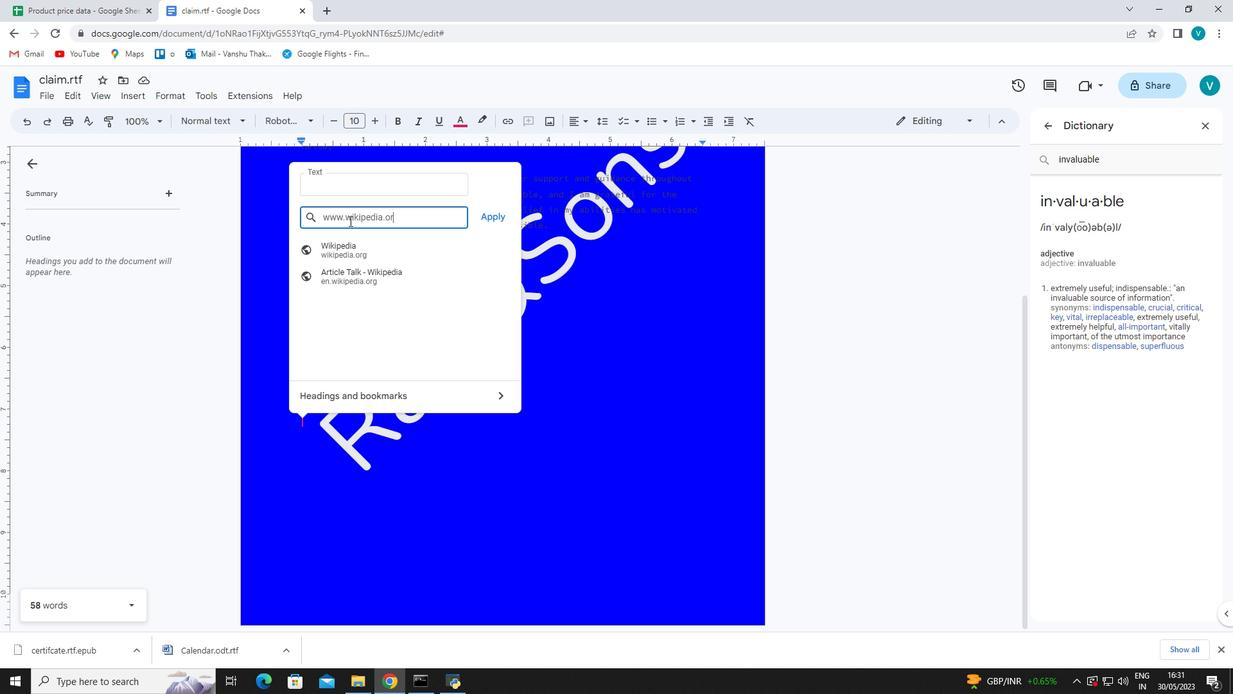 
Action: Mouse moved to (490, 216)
Screenshot: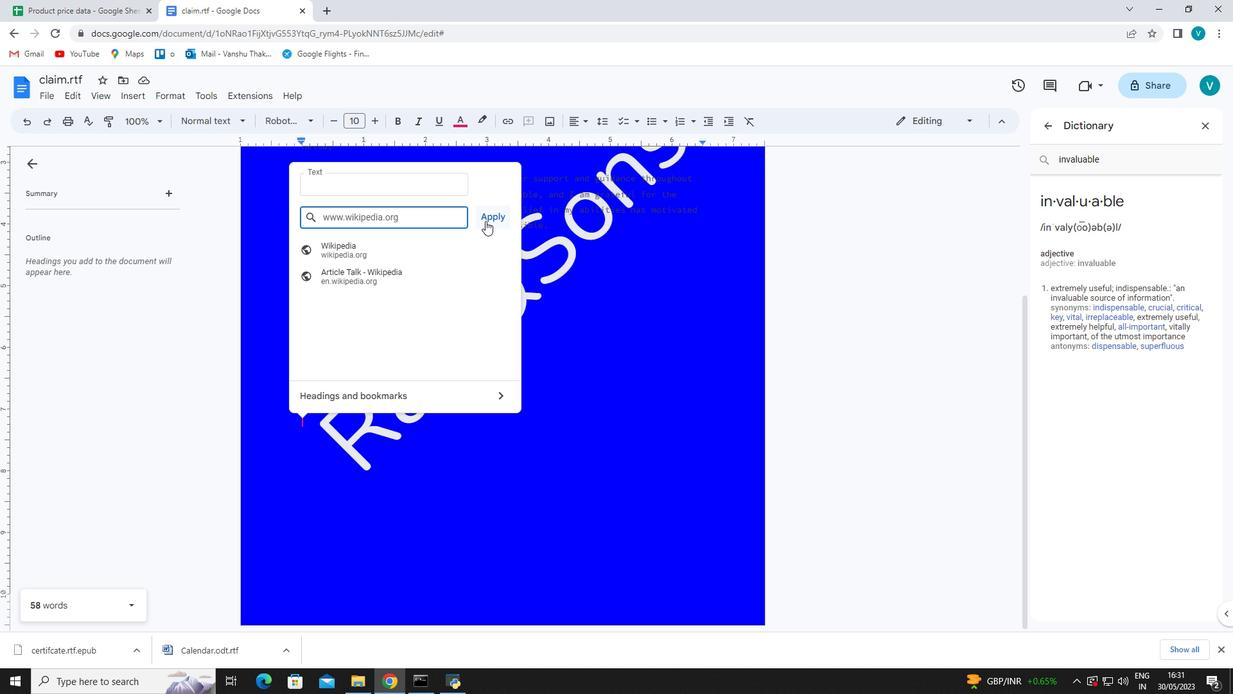 
Action: Mouse pressed left at (490, 216)
Screenshot: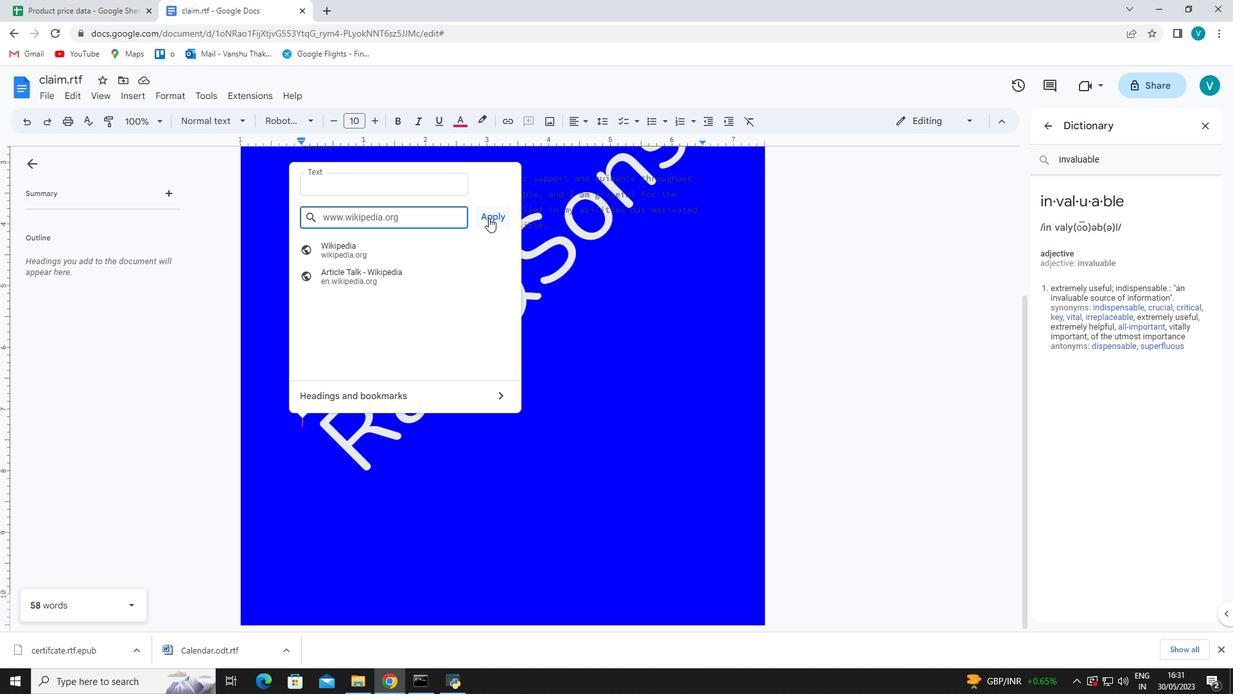 
Action: Mouse moved to (450, 285)
Screenshot: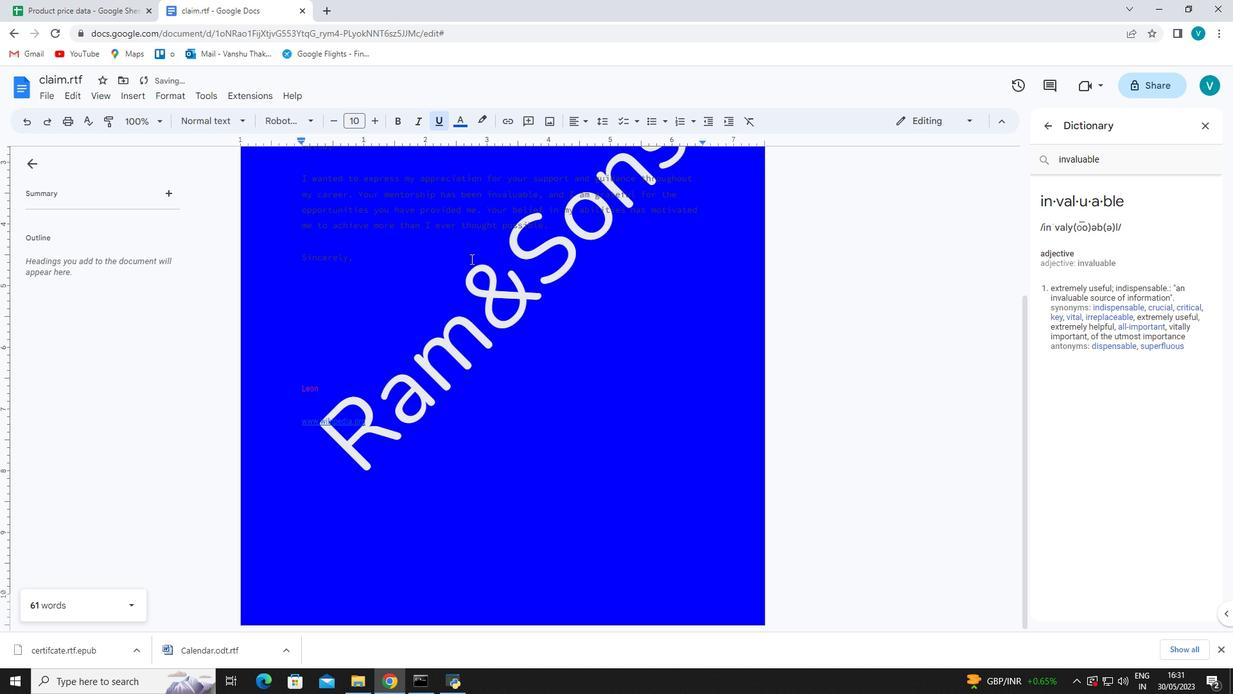 
